 Task: Create a due date automation trigger when advanced on, on the wednesday of the week a card is due add dates without an incomplete due date at 11:00 AM.
Action: Mouse moved to (1230, 90)
Screenshot: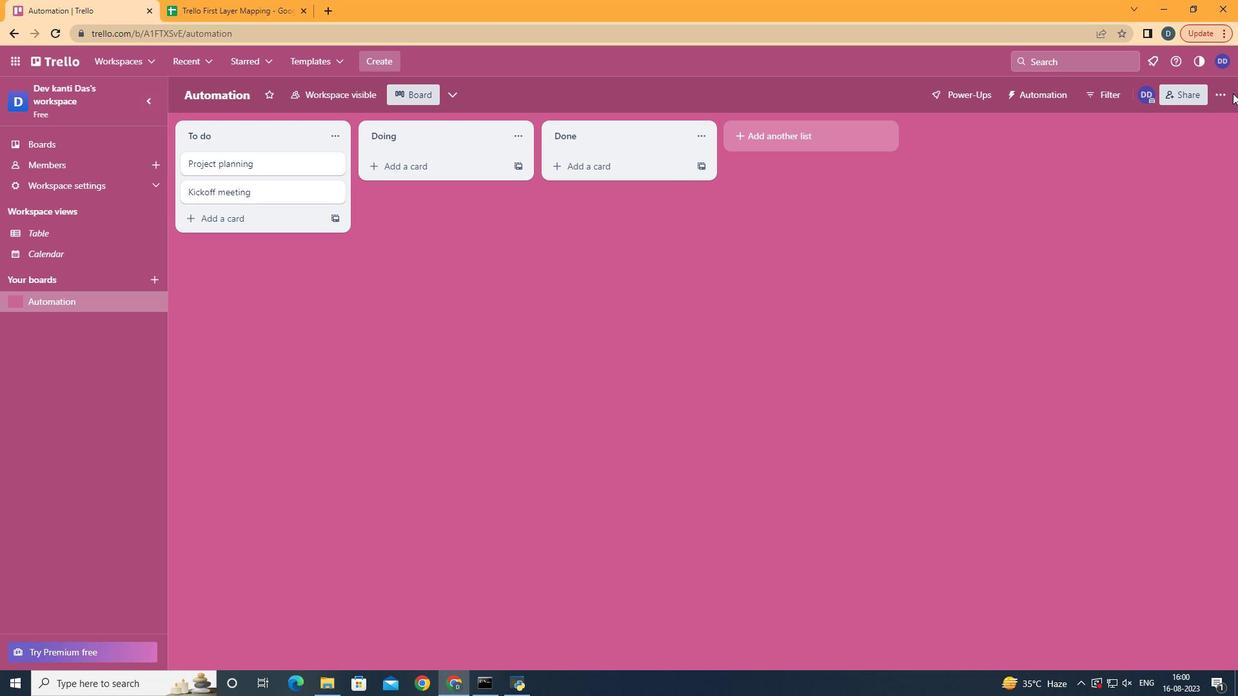 
Action: Mouse pressed left at (1230, 90)
Screenshot: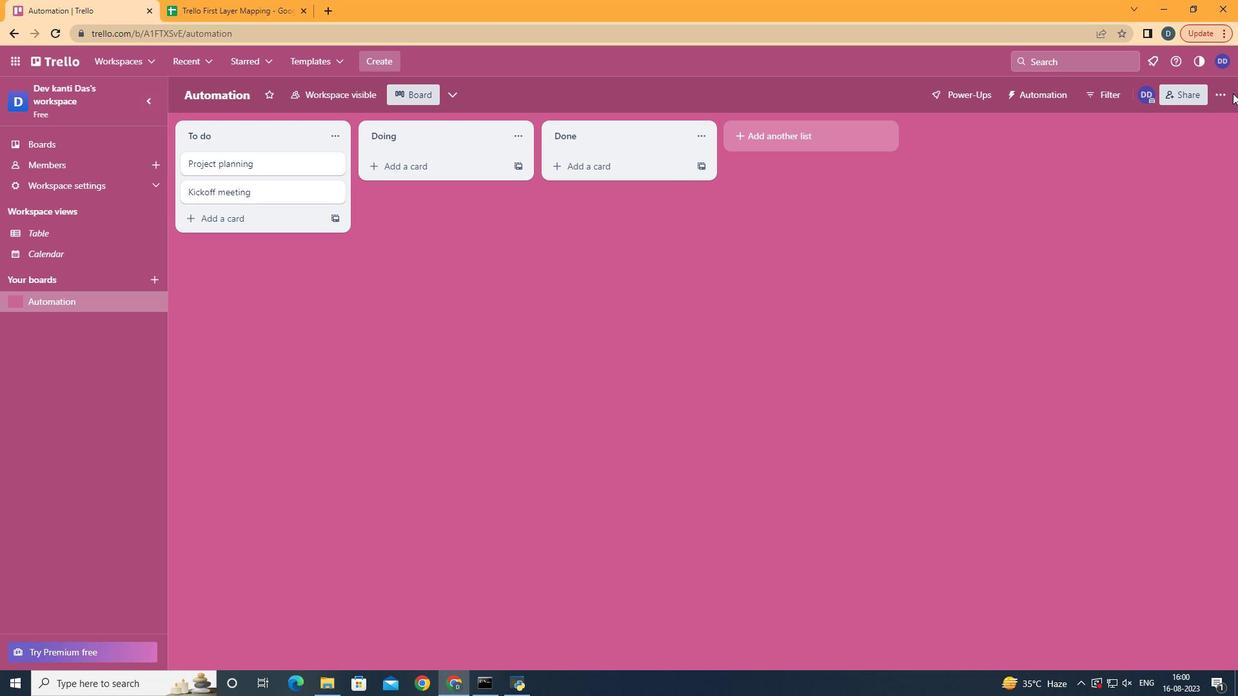 
Action: Mouse moved to (1219, 95)
Screenshot: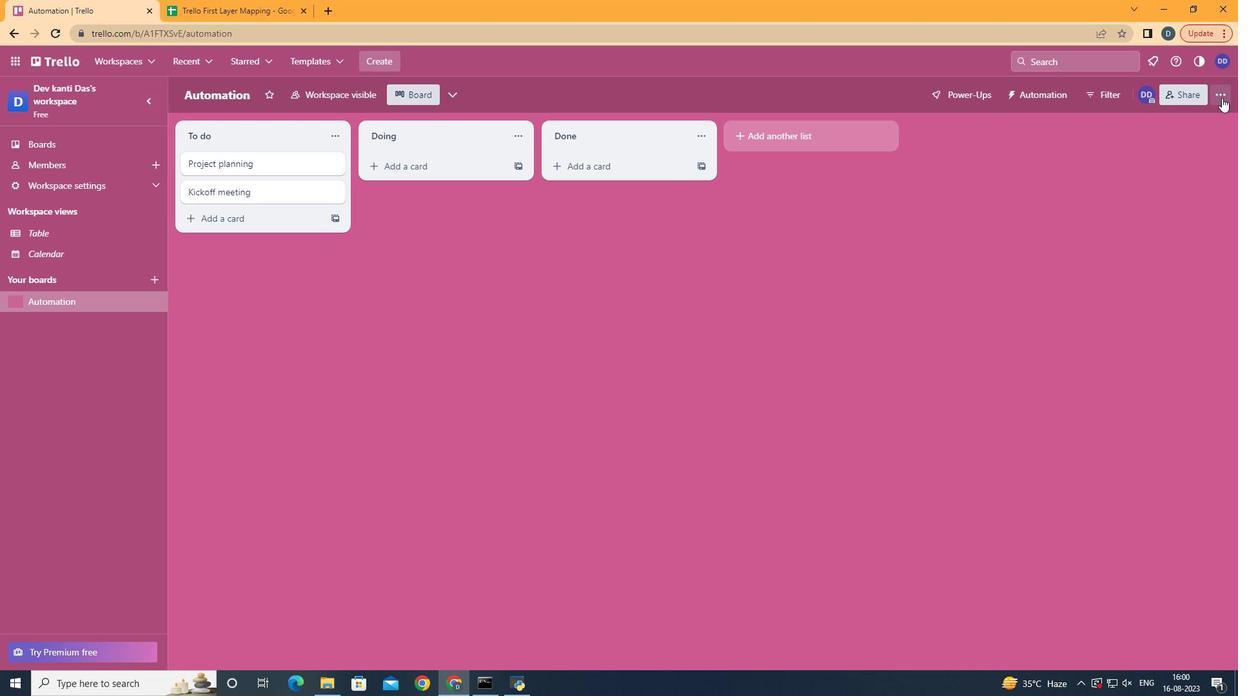 
Action: Mouse pressed left at (1219, 95)
Screenshot: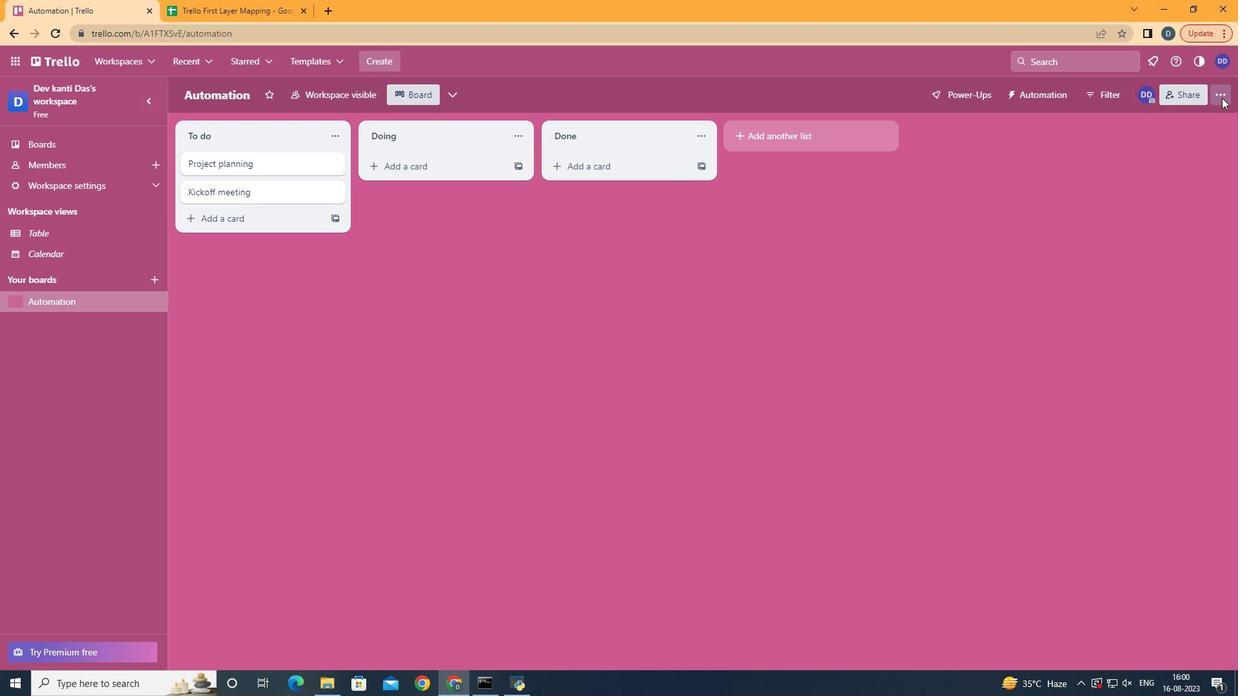 
Action: Mouse moved to (1159, 286)
Screenshot: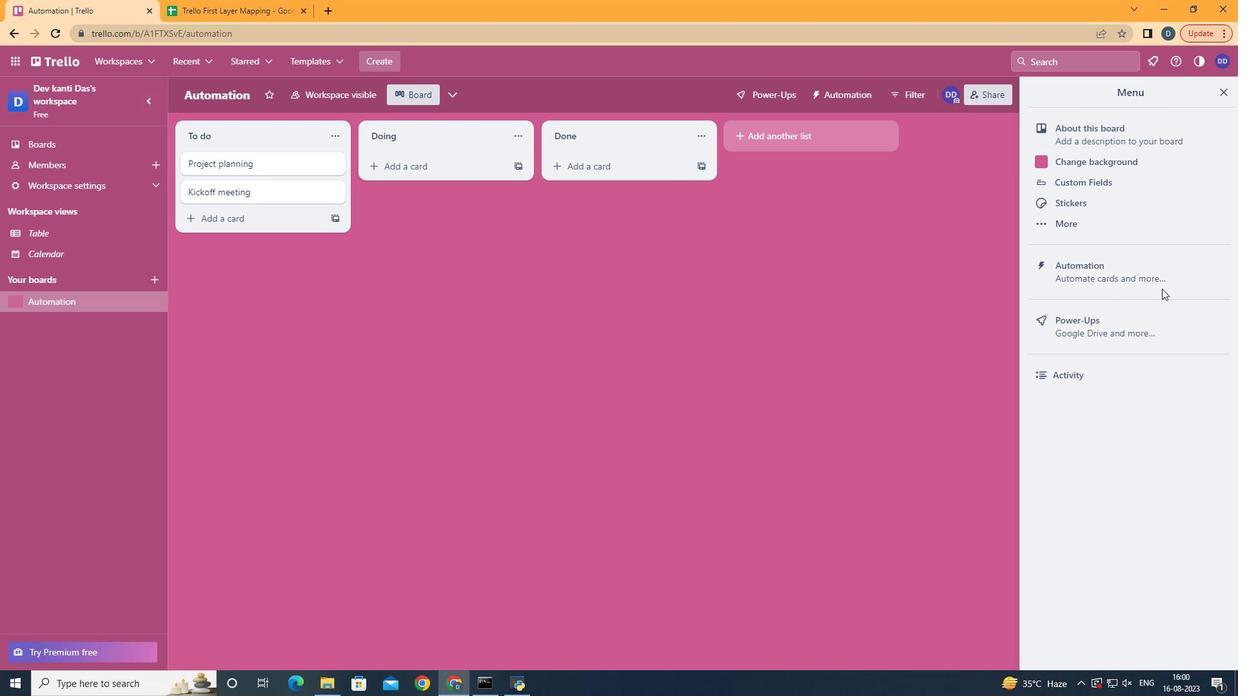
Action: Mouse pressed left at (1159, 286)
Screenshot: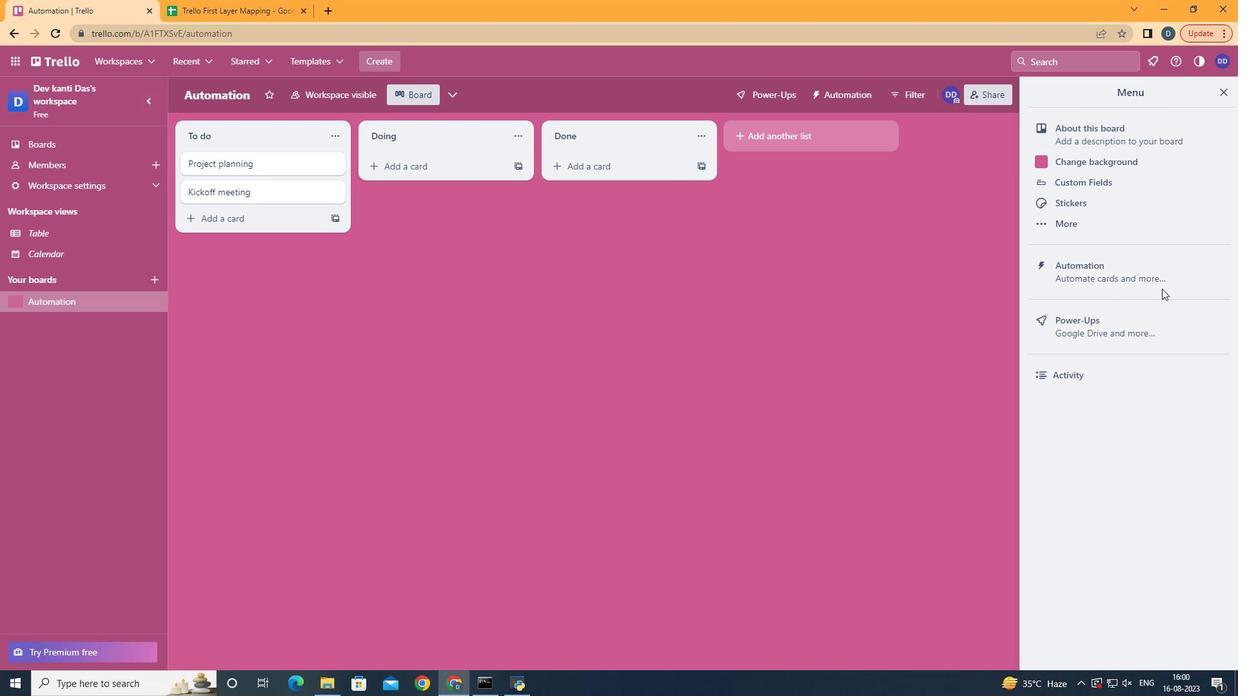 
Action: Mouse moved to (1162, 275)
Screenshot: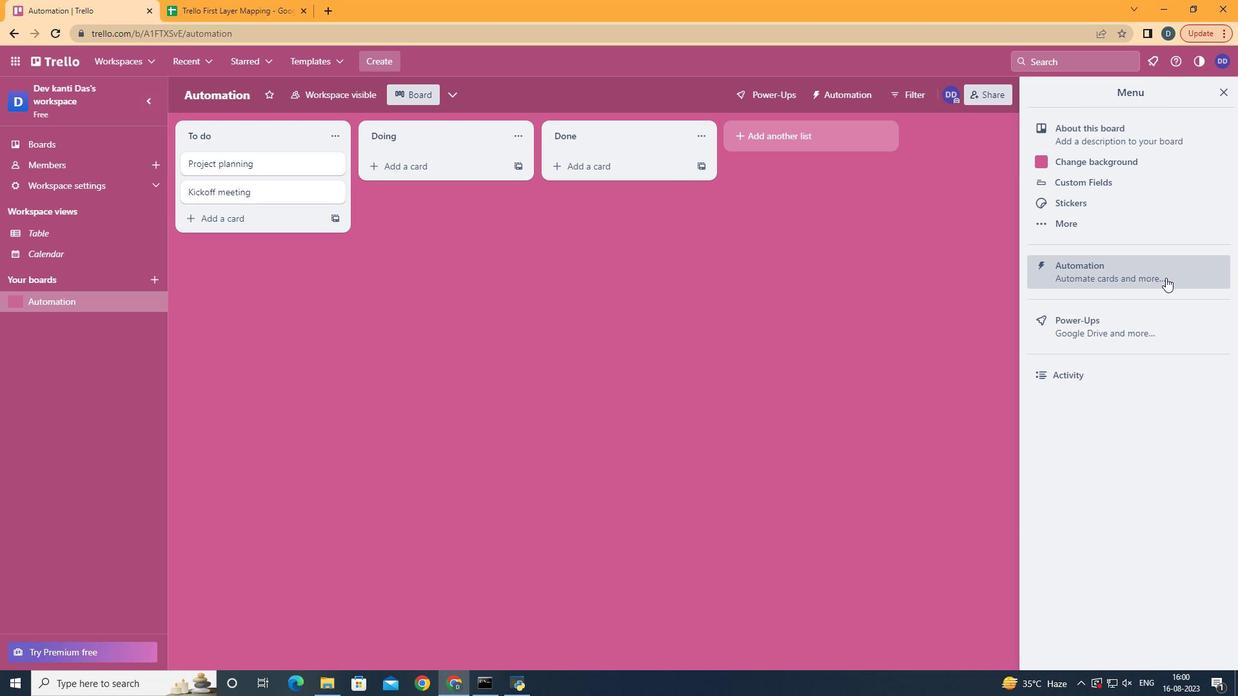 
Action: Mouse pressed left at (1162, 275)
Screenshot: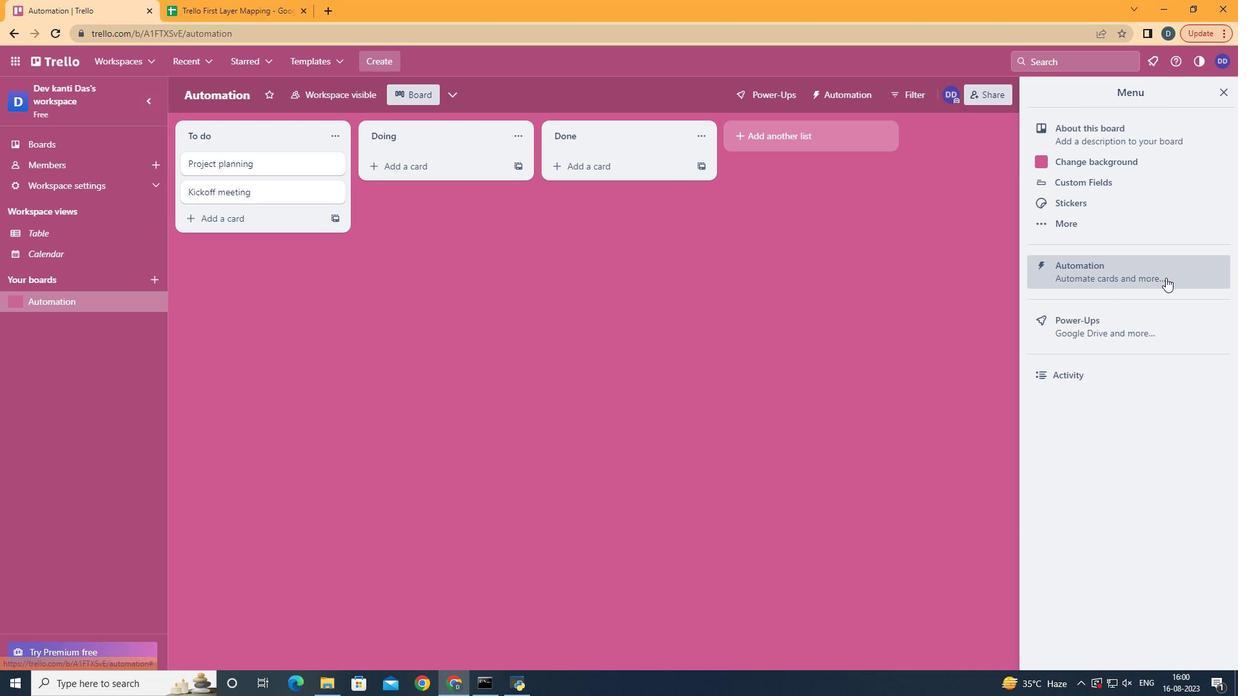 
Action: Mouse moved to (244, 256)
Screenshot: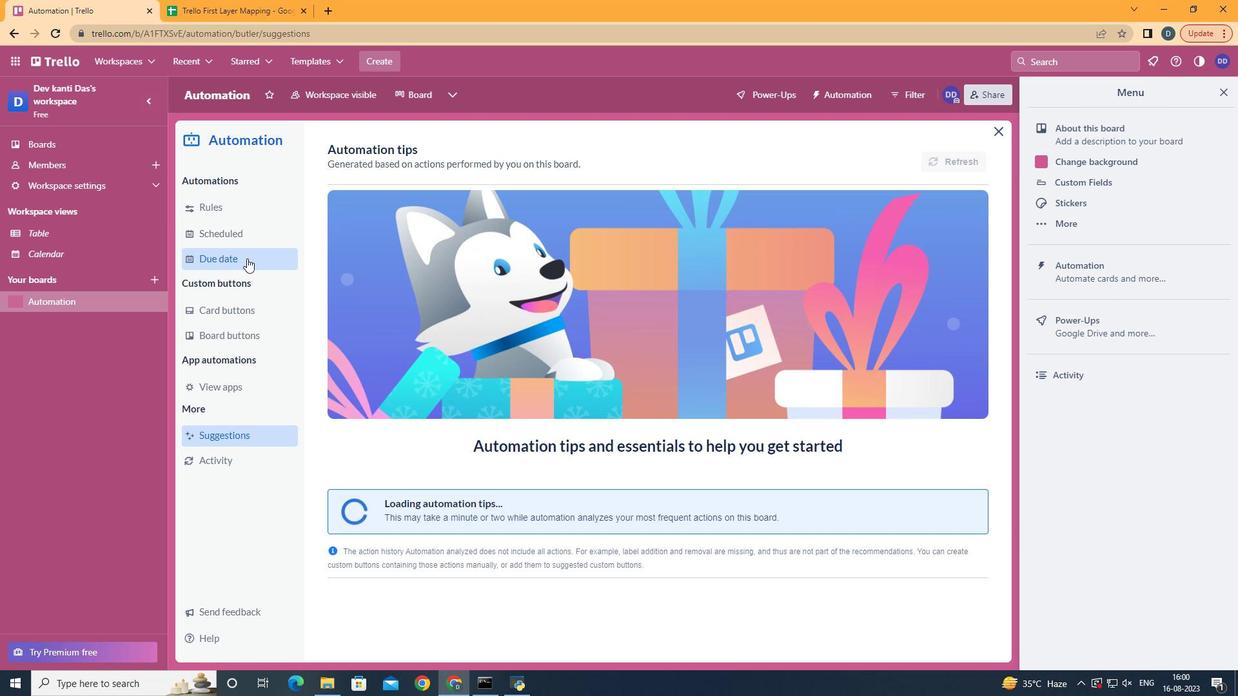
Action: Mouse pressed left at (244, 256)
Screenshot: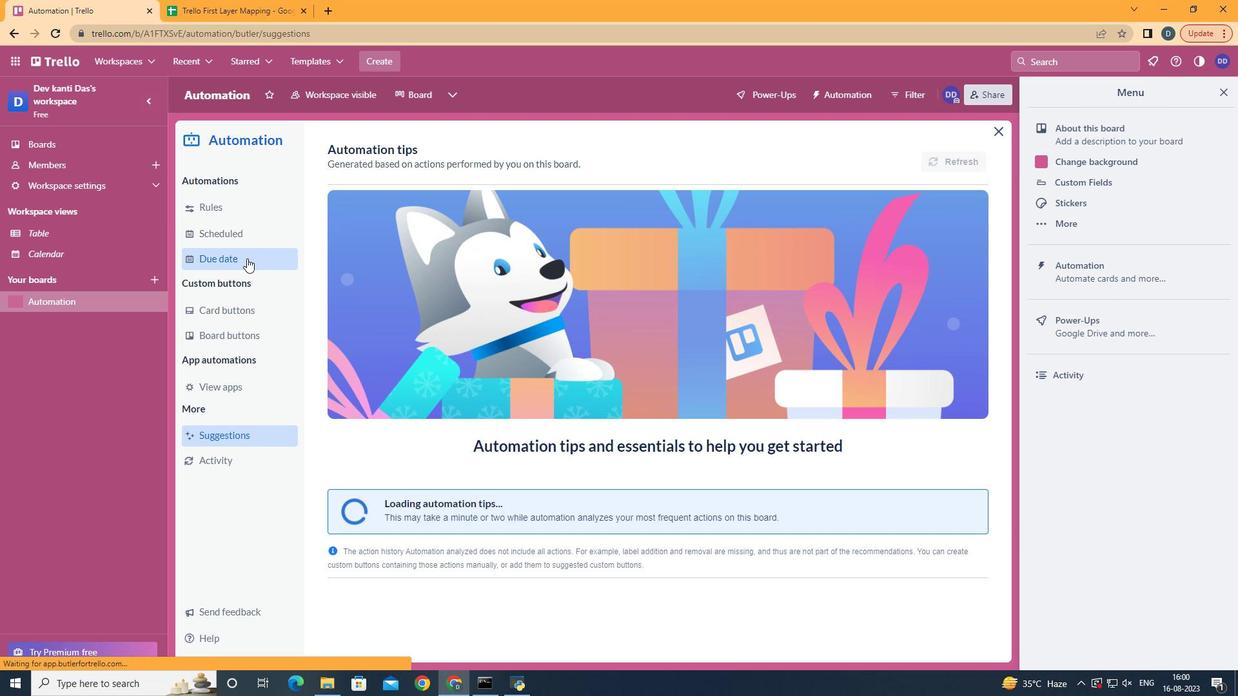 
Action: Mouse moved to (908, 154)
Screenshot: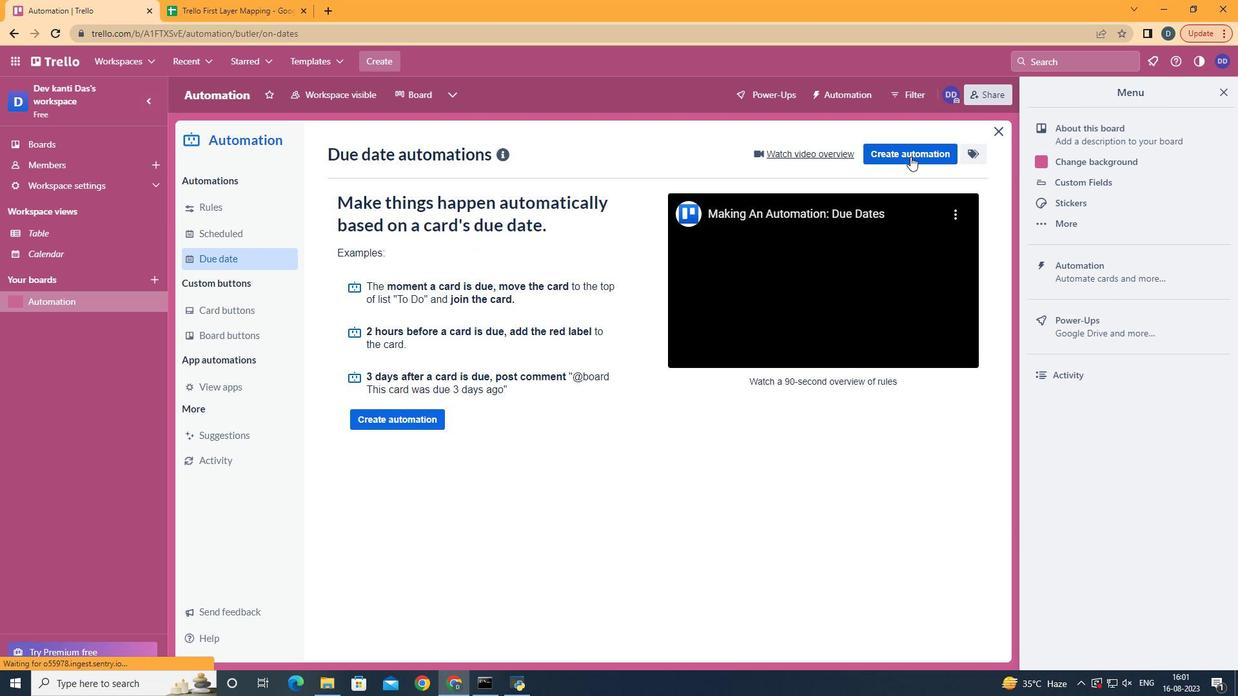 
Action: Mouse pressed left at (908, 154)
Screenshot: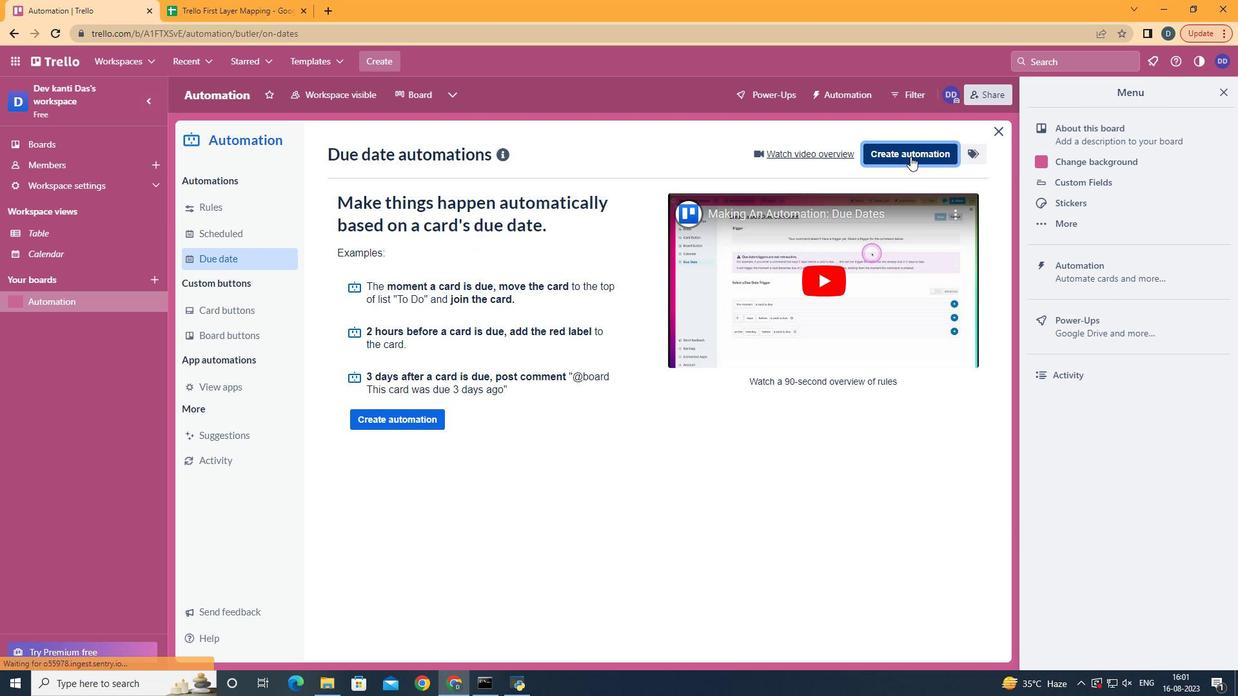 
Action: Mouse moved to (675, 270)
Screenshot: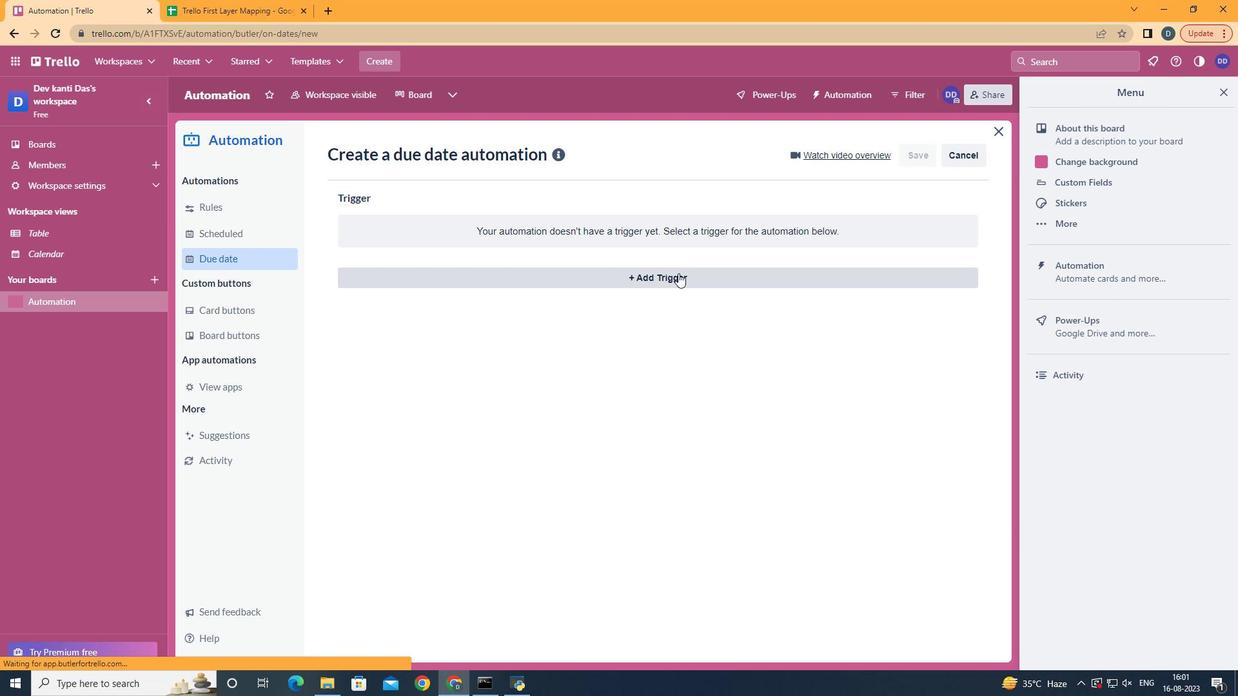 
Action: Mouse pressed left at (675, 270)
Screenshot: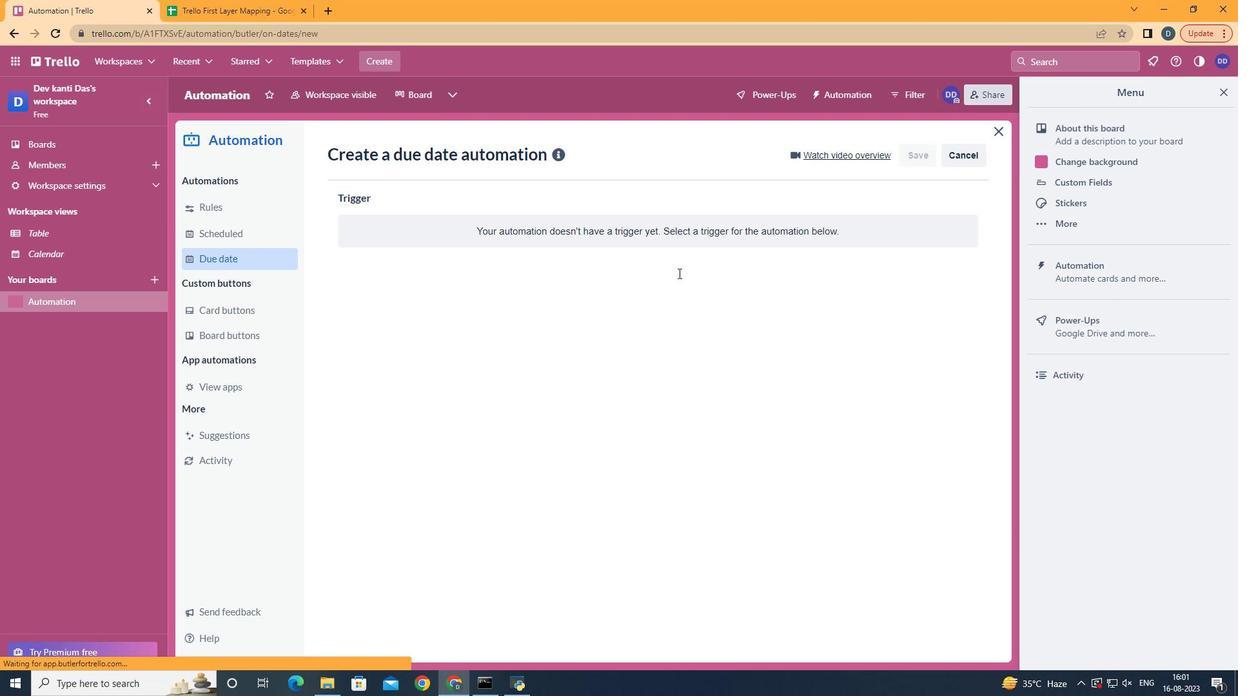 
Action: Mouse moved to (419, 385)
Screenshot: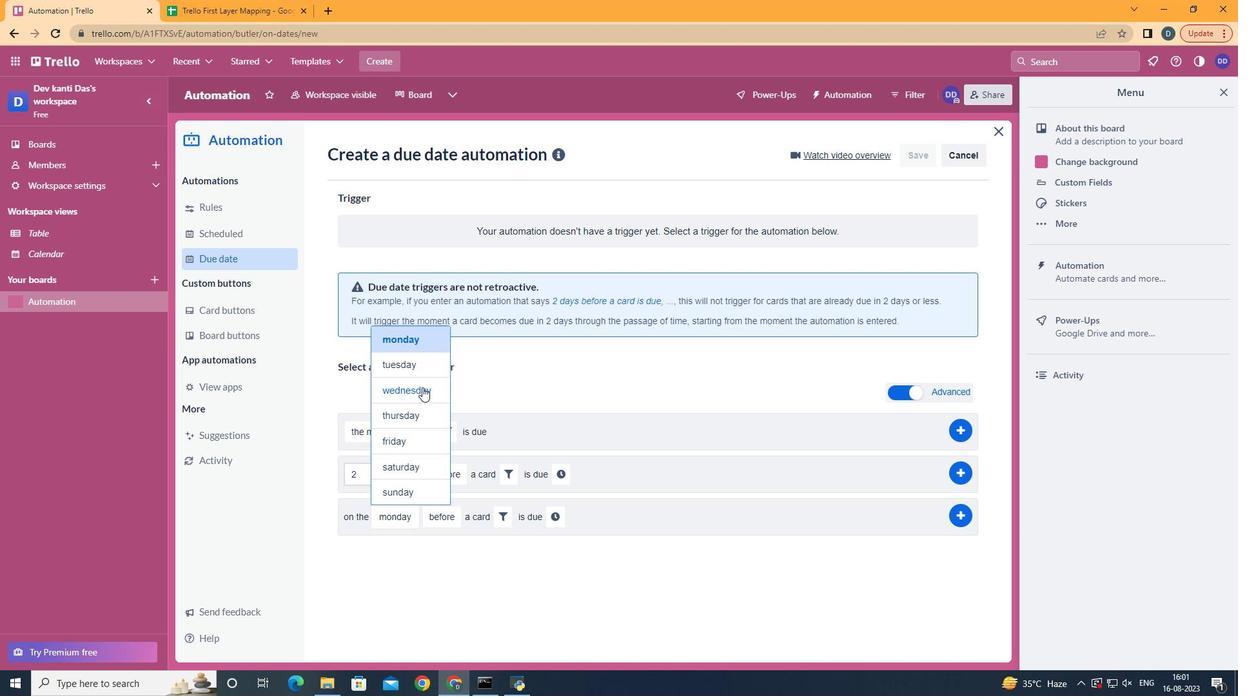 
Action: Mouse pressed left at (419, 385)
Screenshot: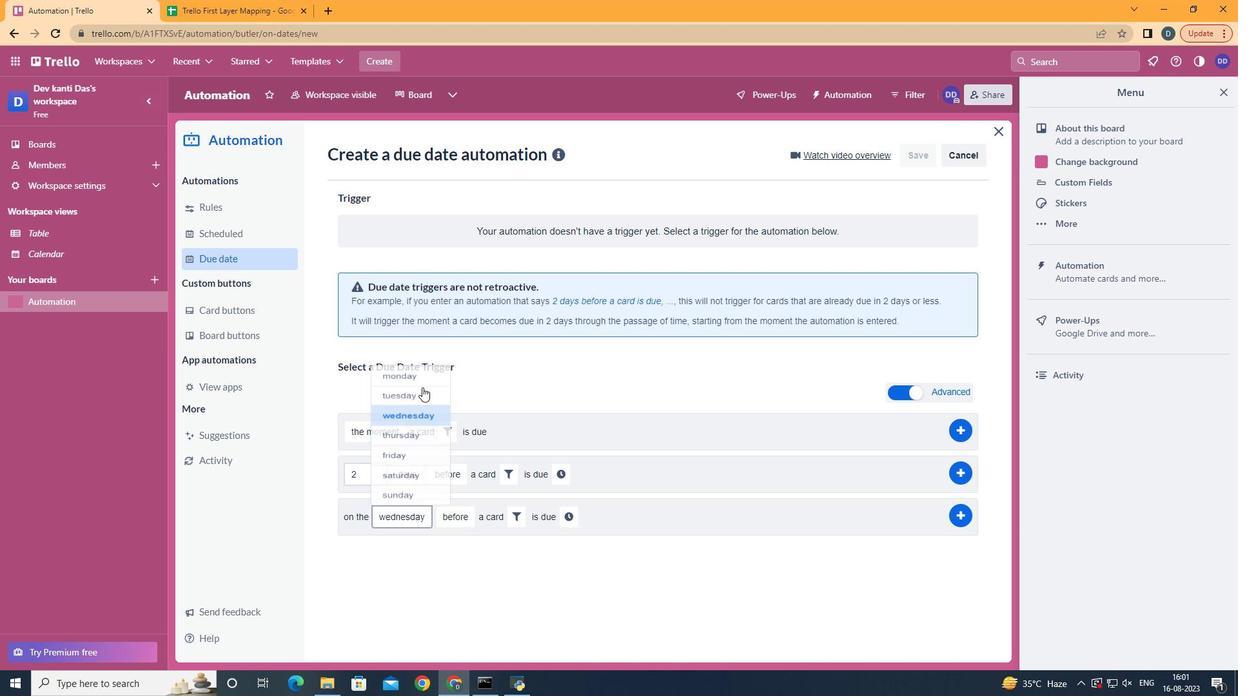 
Action: Mouse moved to (497, 584)
Screenshot: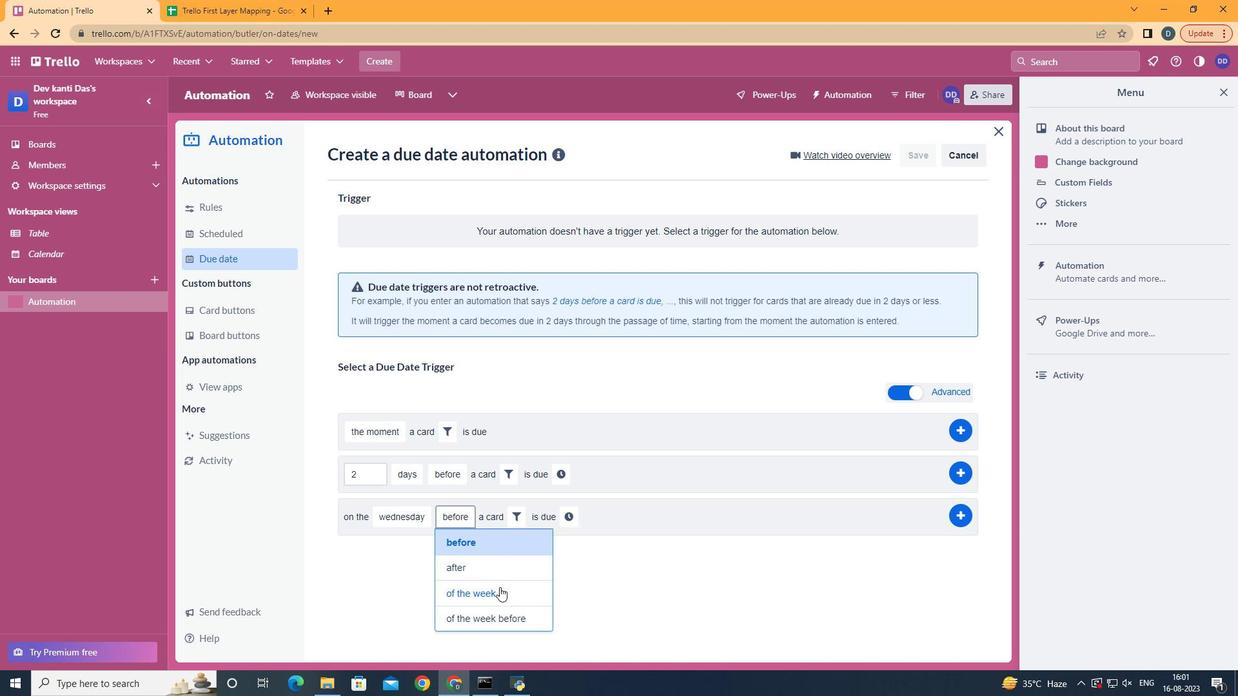
Action: Mouse pressed left at (497, 584)
Screenshot: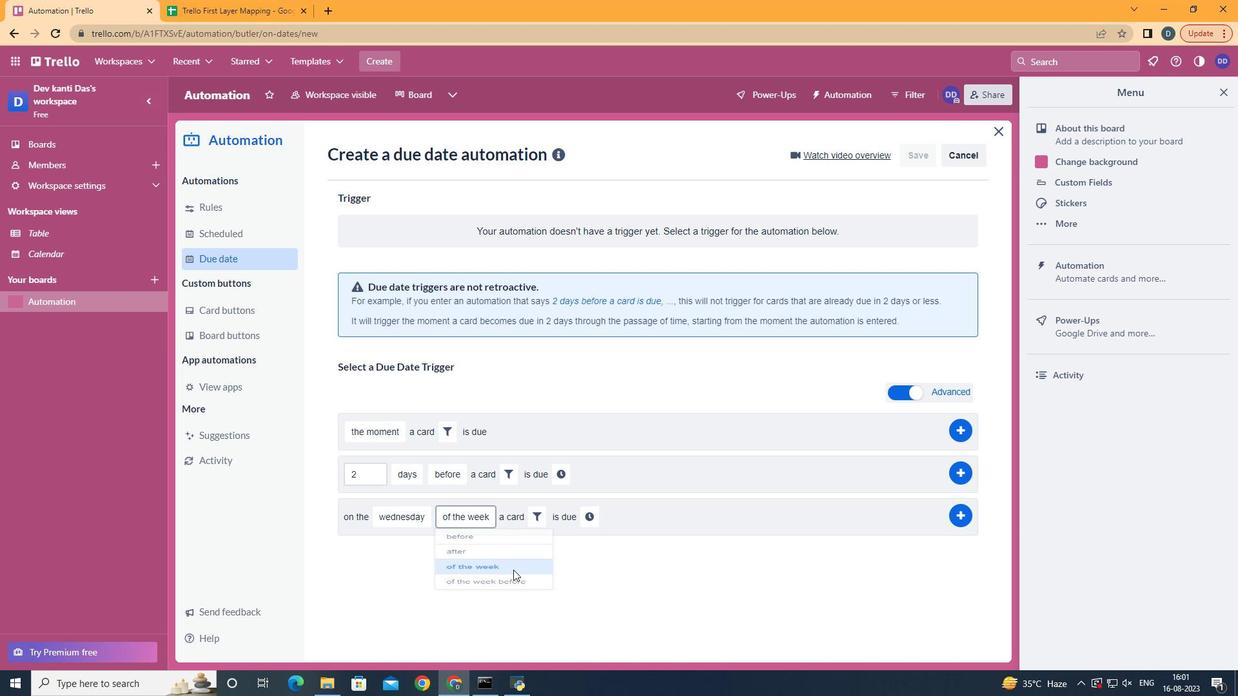 
Action: Mouse moved to (544, 508)
Screenshot: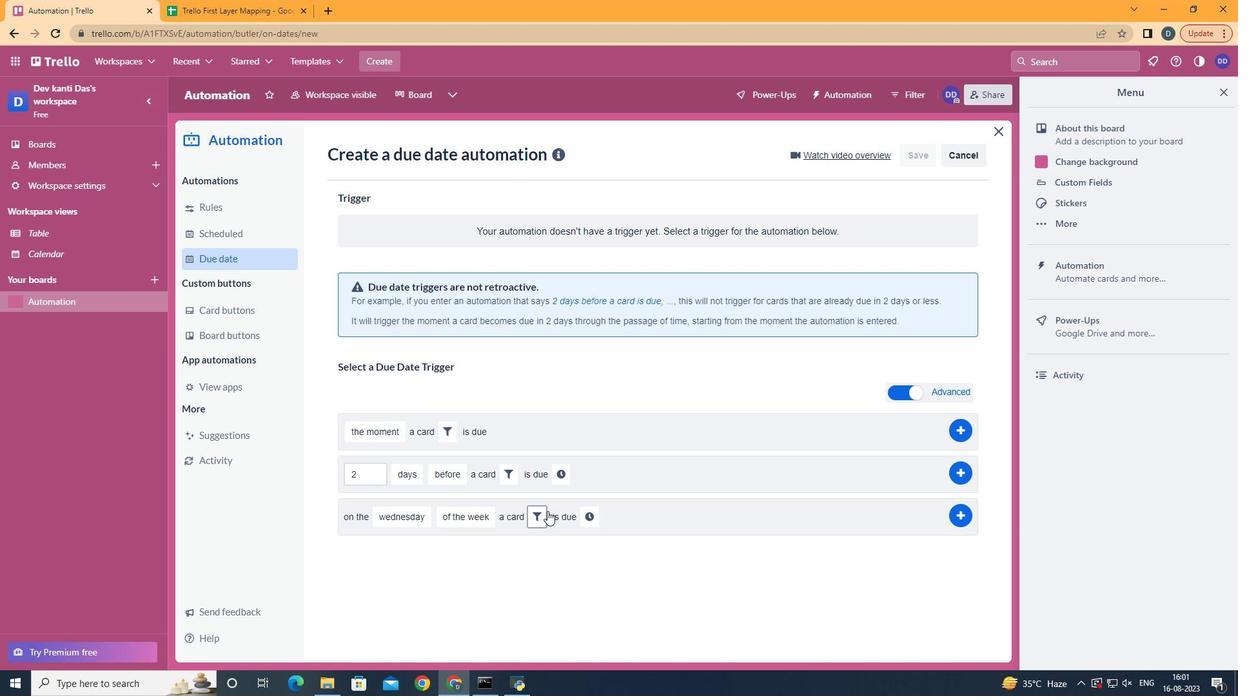 
Action: Mouse pressed left at (544, 508)
Screenshot: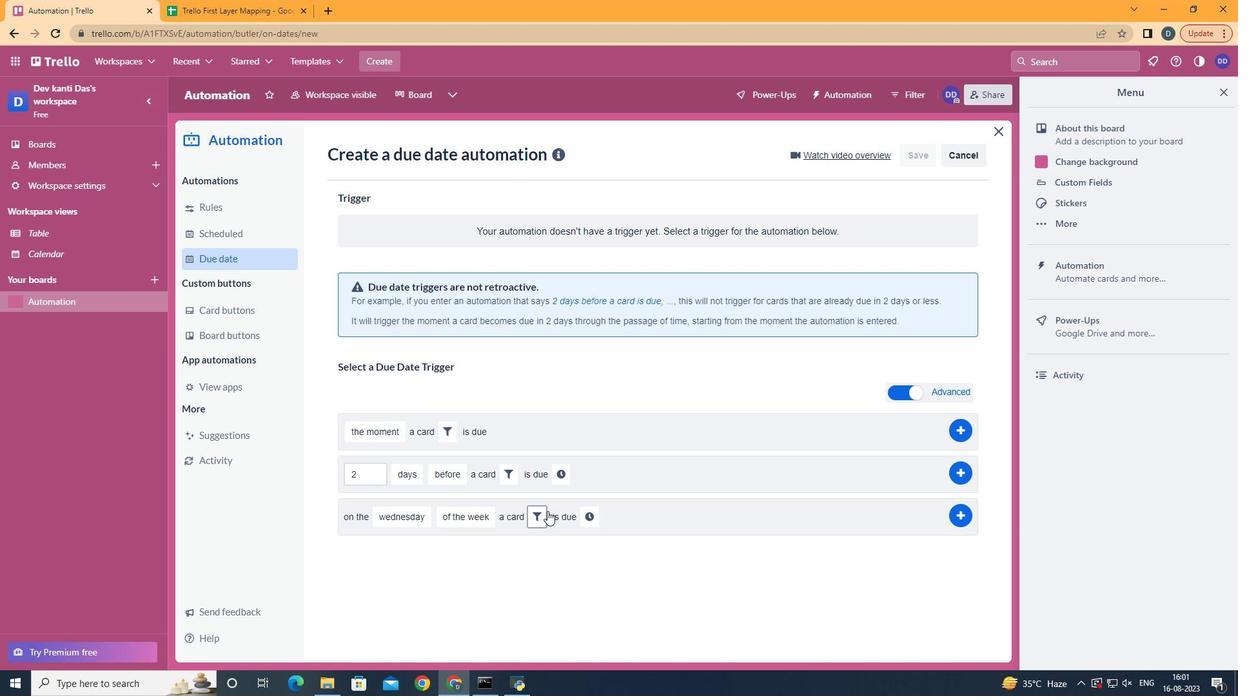 
Action: Mouse moved to (612, 550)
Screenshot: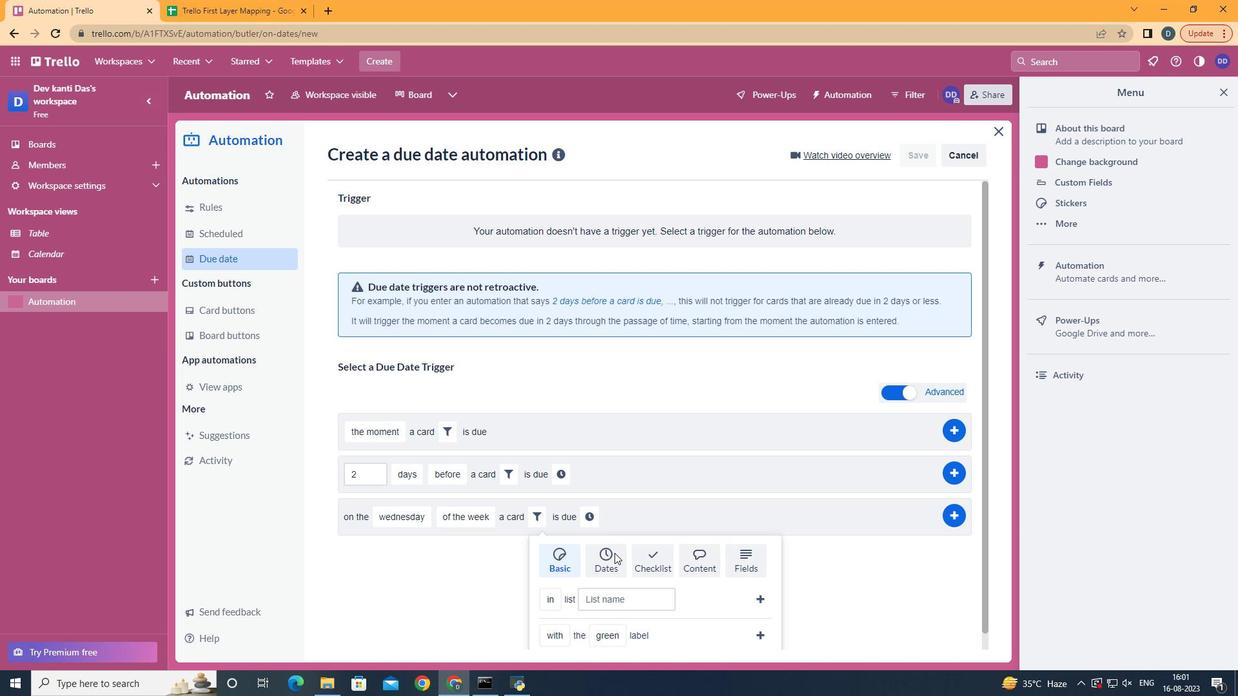 
Action: Mouse pressed left at (612, 550)
Screenshot: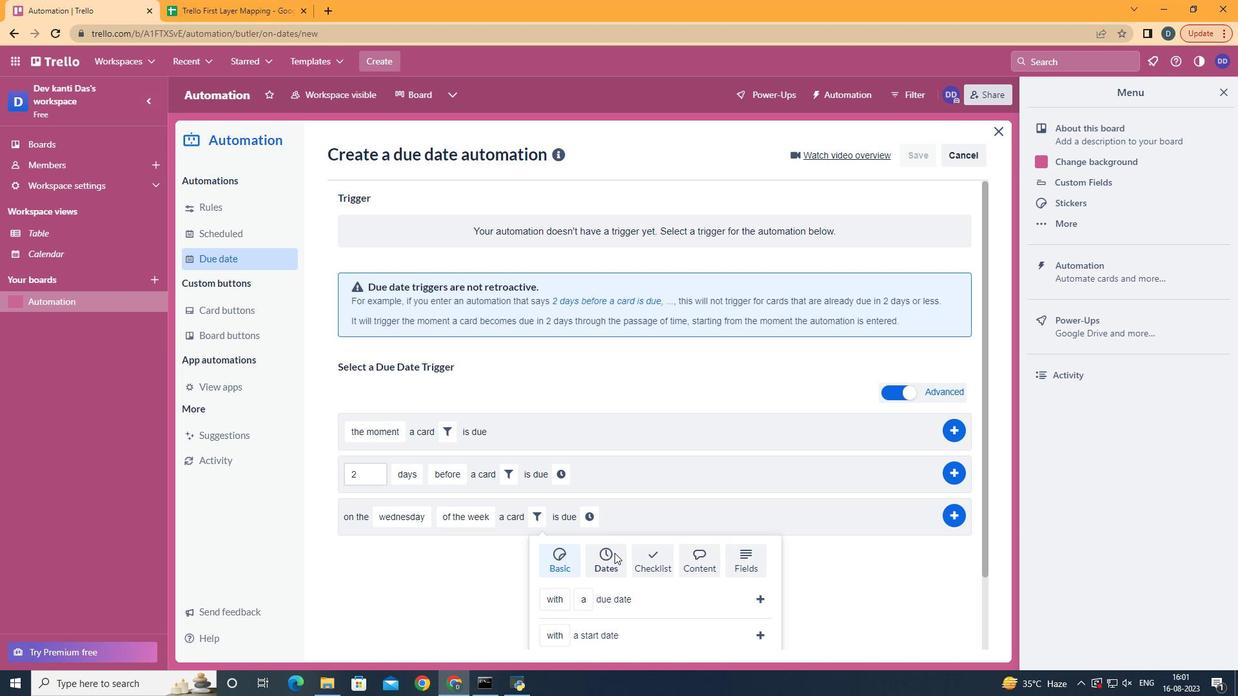 
Action: Mouse moved to (563, 583)
Screenshot: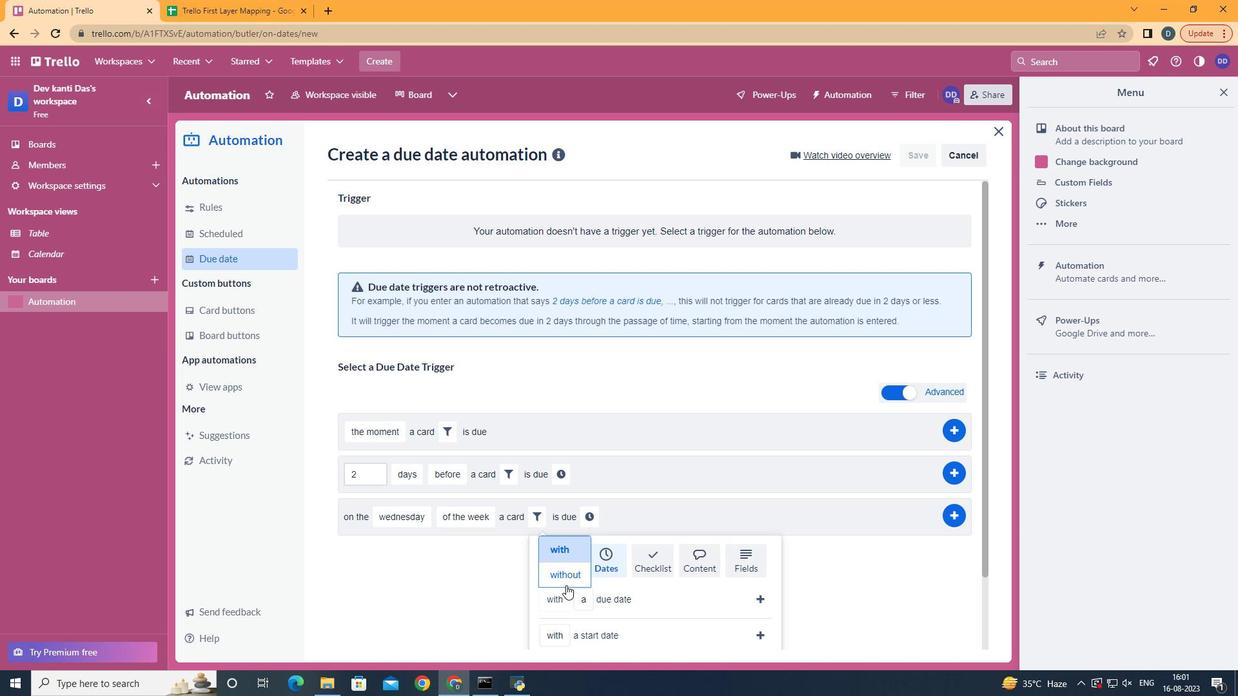 
Action: Mouse pressed left at (563, 583)
Screenshot: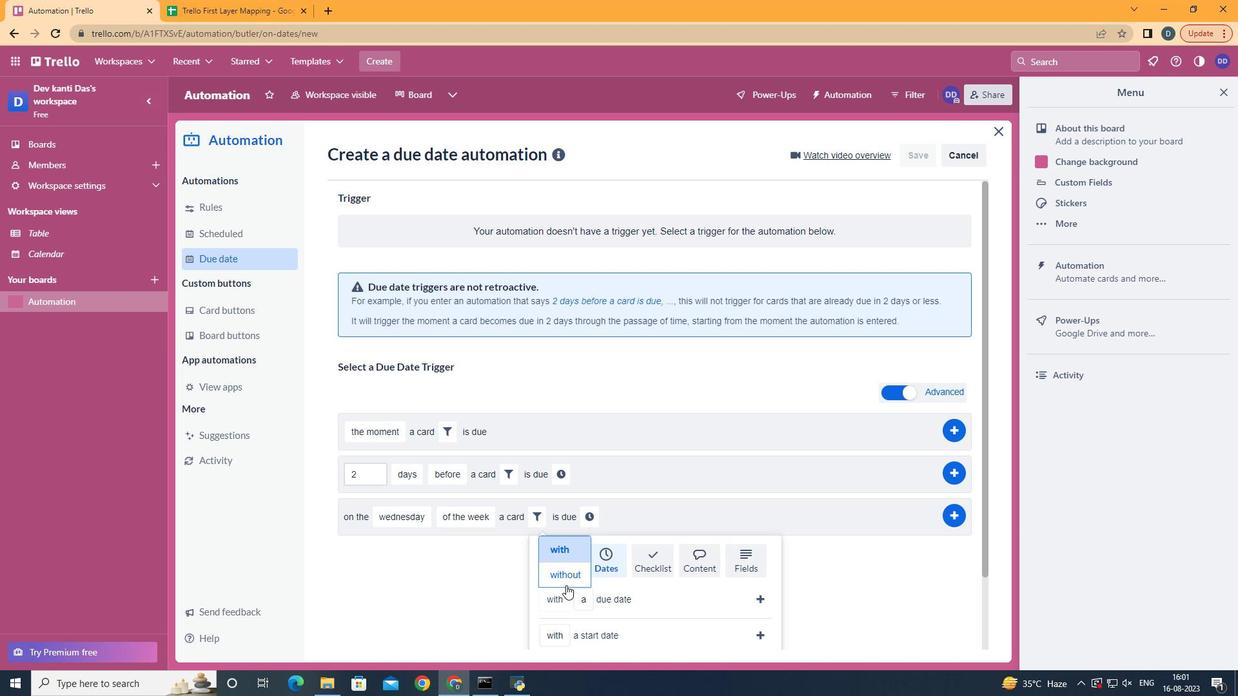
Action: Mouse moved to (619, 549)
Screenshot: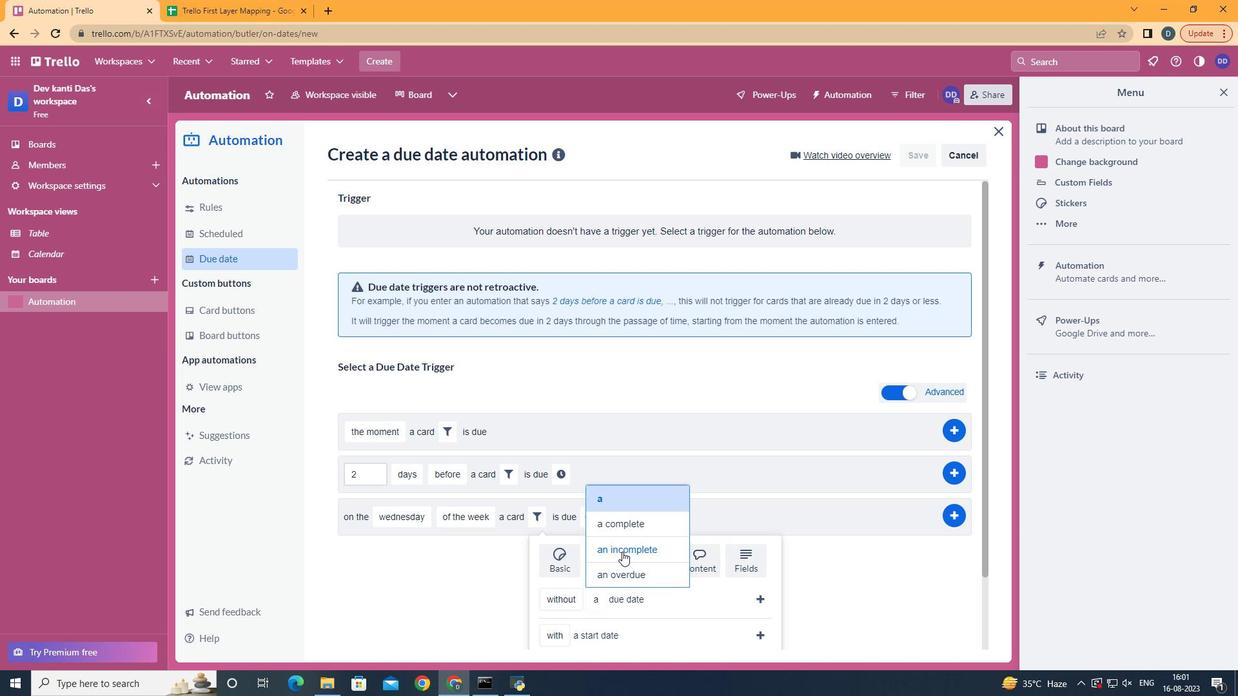 
Action: Mouse pressed left at (619, 549)
Screenshot: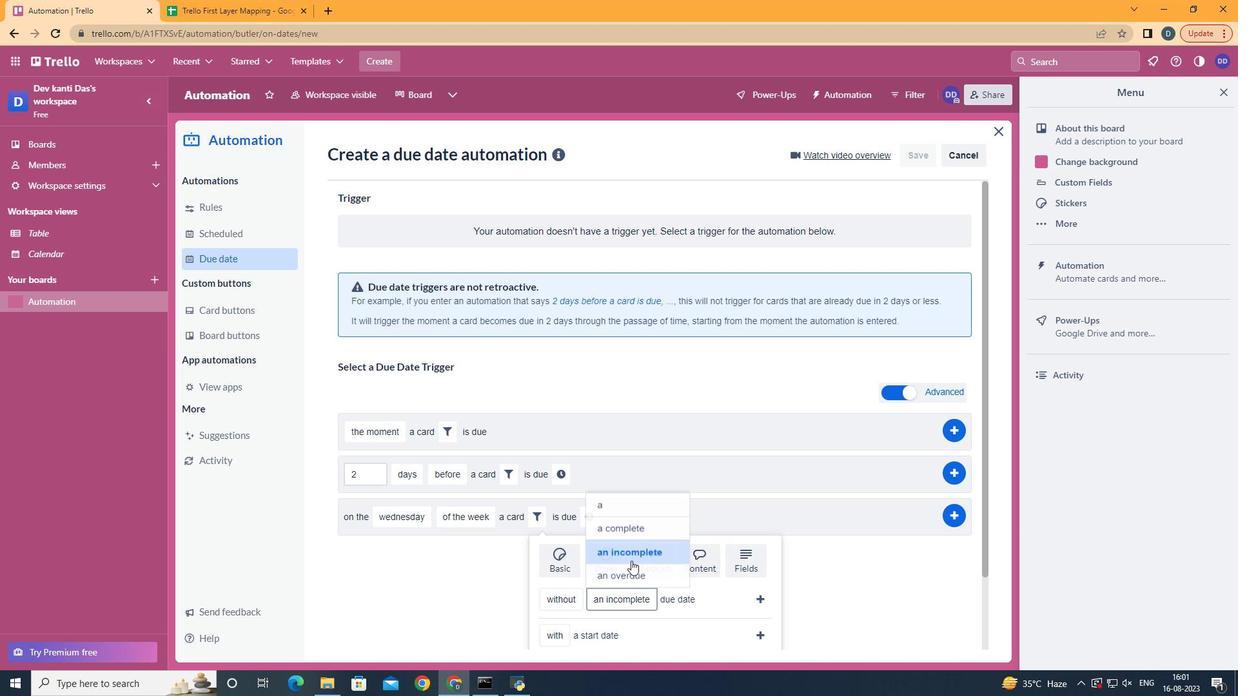 
Action: Mouse moved to (753, 596)
Screenshot: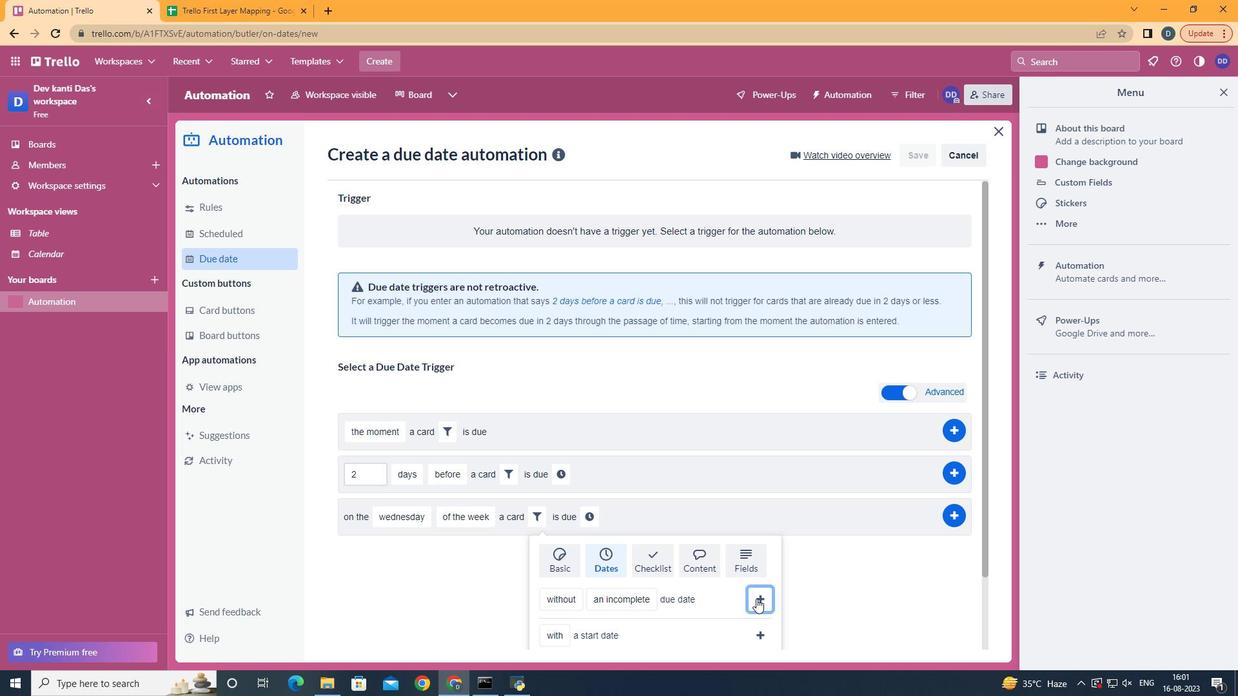 
Action: Mouse pressed left at (753, 596)
Screenshot: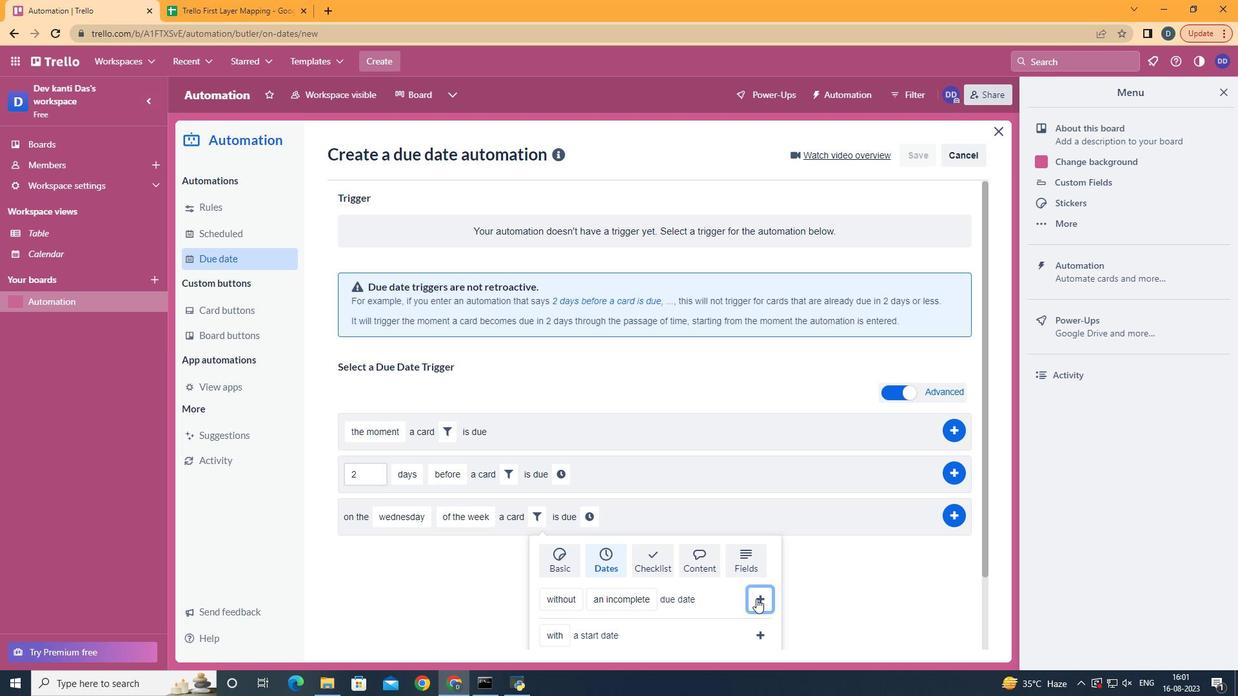 
Action: Mouse moved to (737, 513)
Screenshot: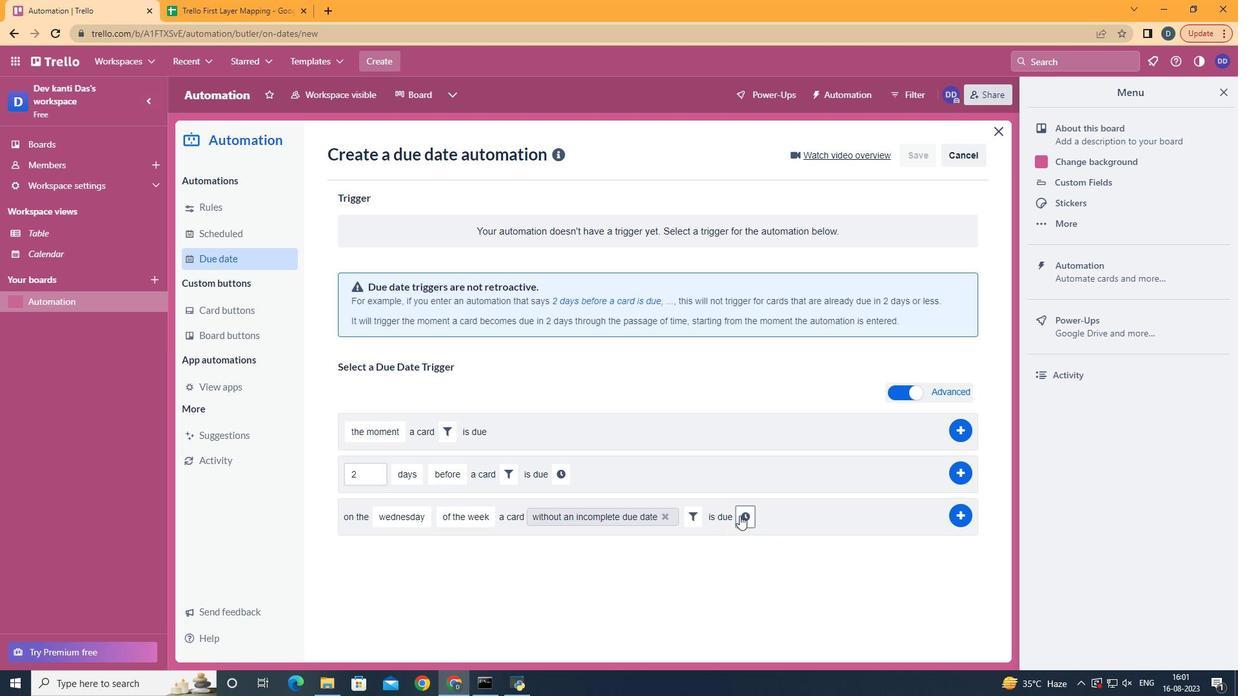 
Action: Mouse pressed left at (737, 513)
Screenshot: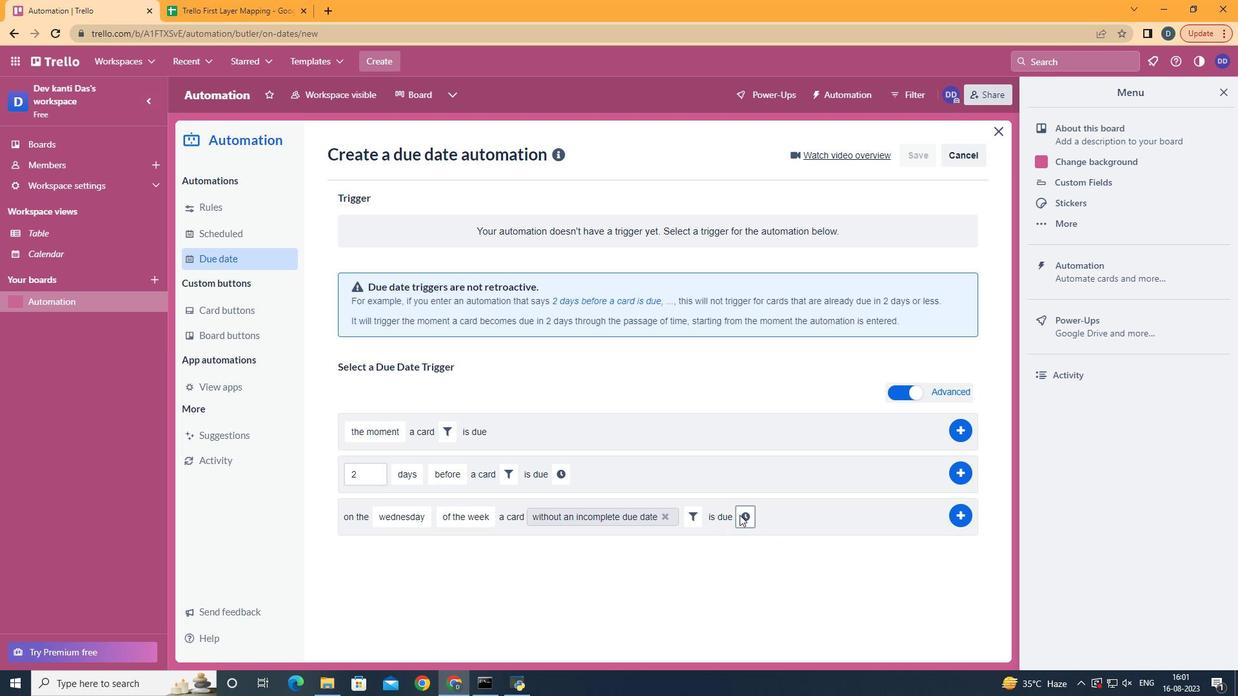 
Action: Mouse moved to (768, 518)
Screenshot: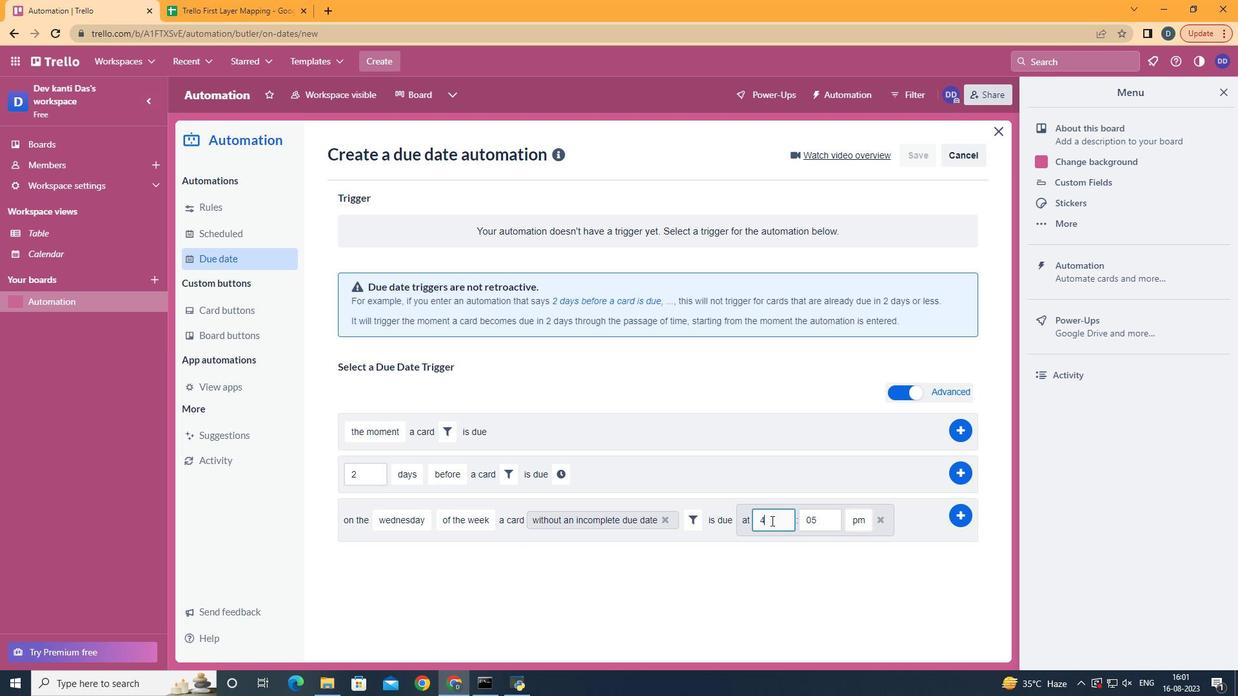 
Action: Mouse pressed left at (768, 518)
Screenshot: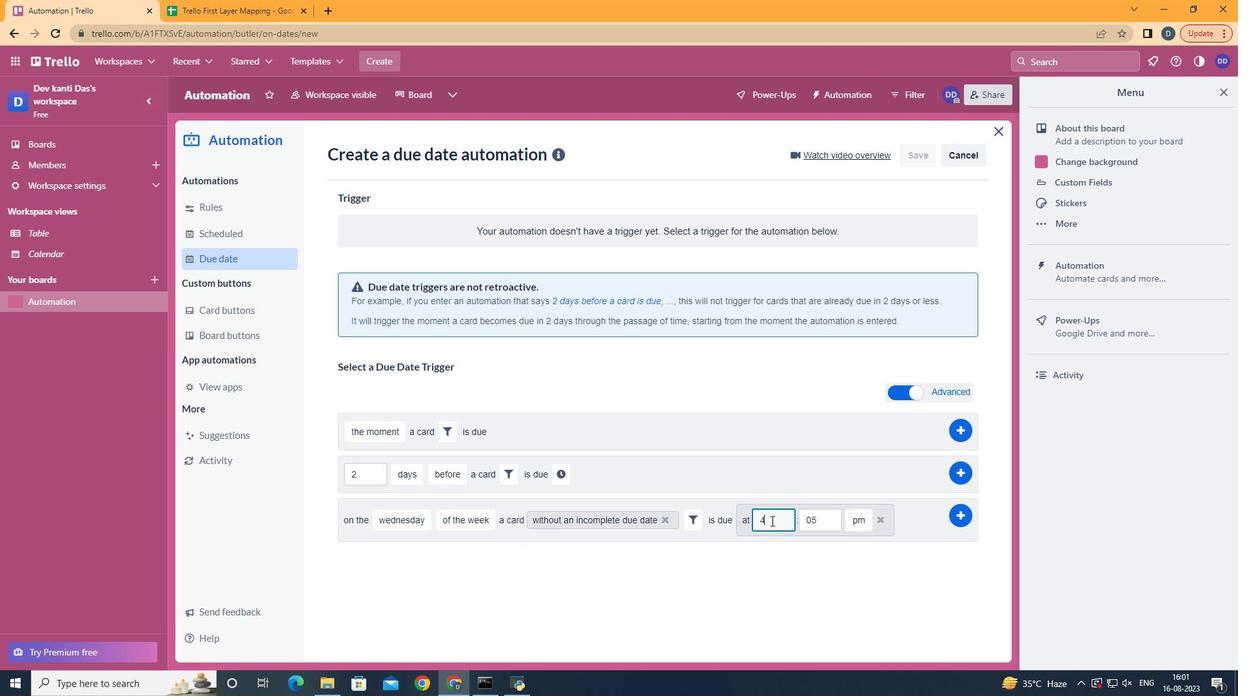 
Action: Key pressed <Key.backspace>11
Screenshot: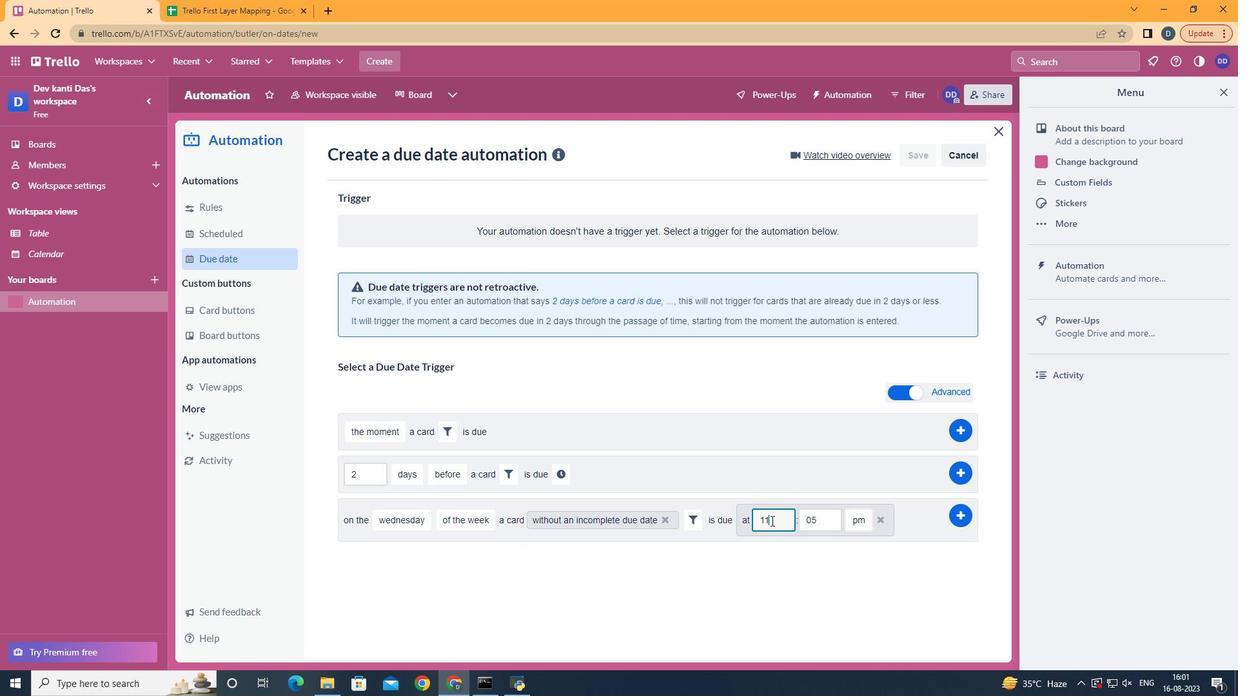 
Action: Mouse moved to (819, 519)
Screenshot: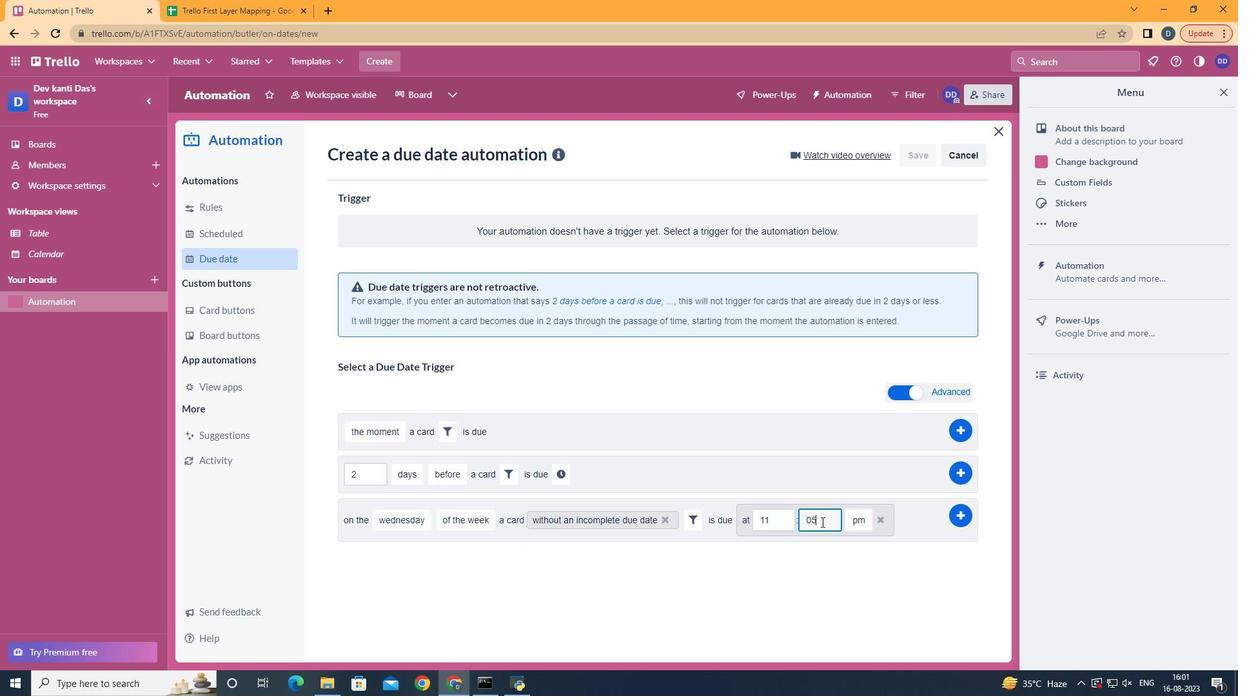 
Action: Mouse pressed left at (819, 519)
Screenshot: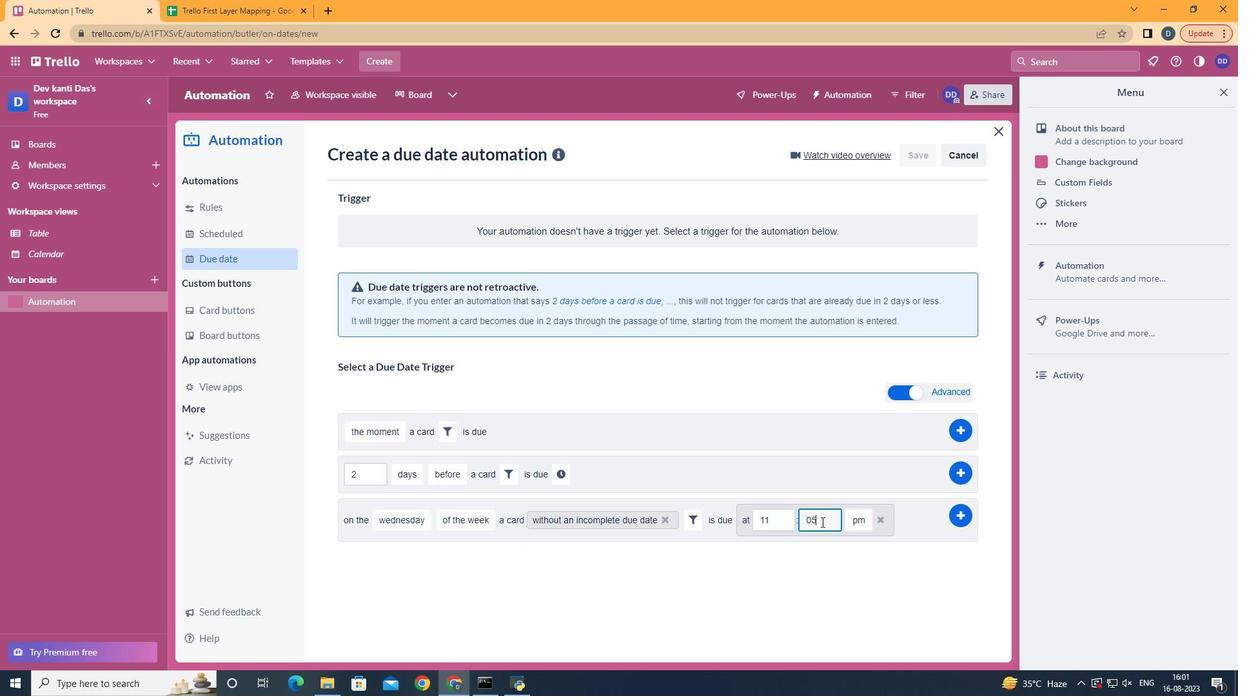 
Action: Key pressed <Key.backspace>0
Screenshot: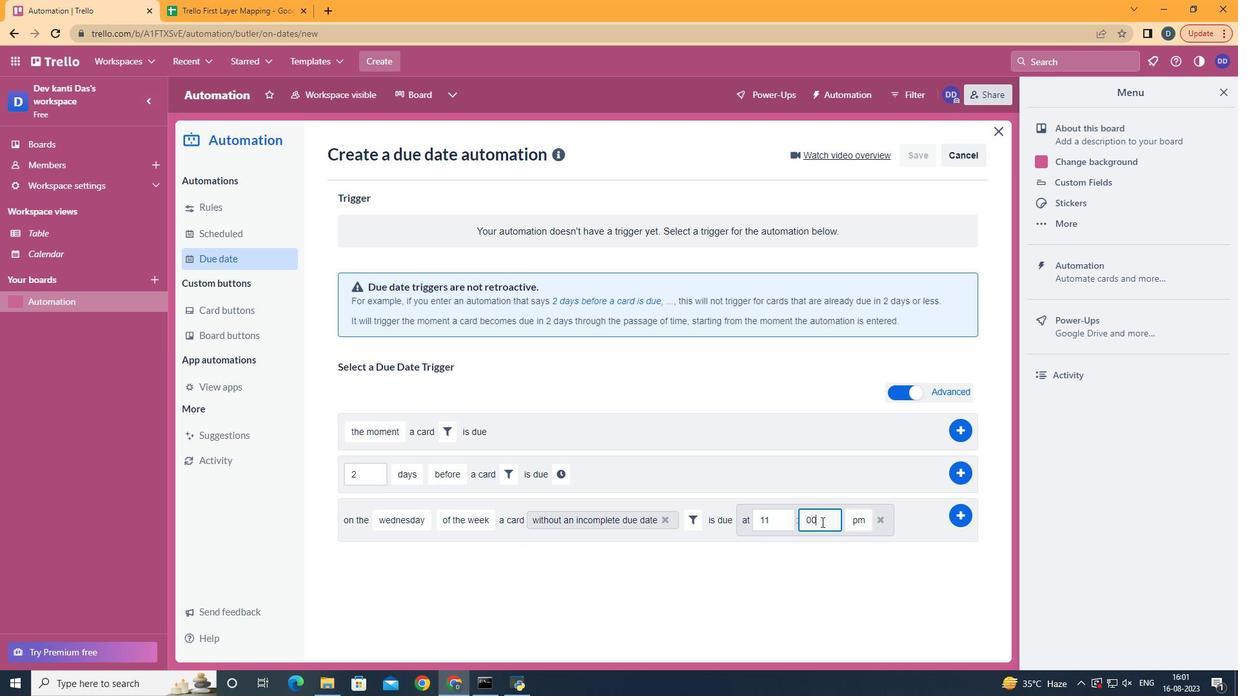 
Action: Mouse moved to (859, 537)
Screenshot: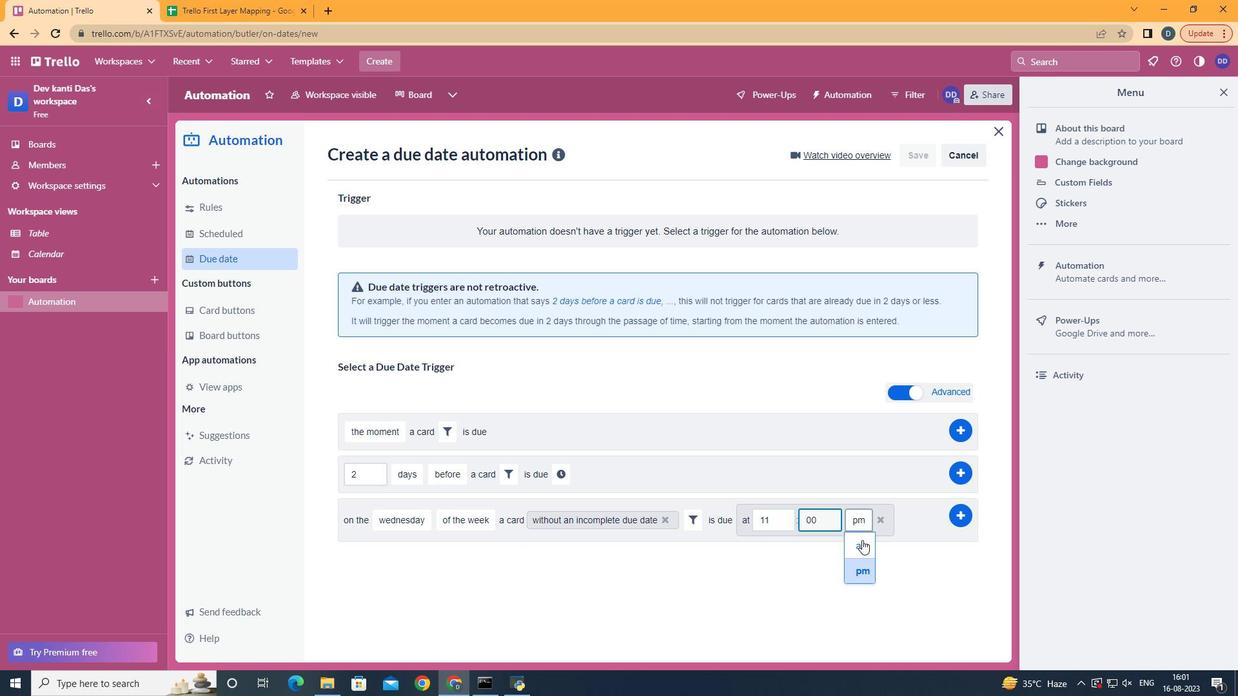 
Action: Mouse pressed left at (859, 537)
Screenshot: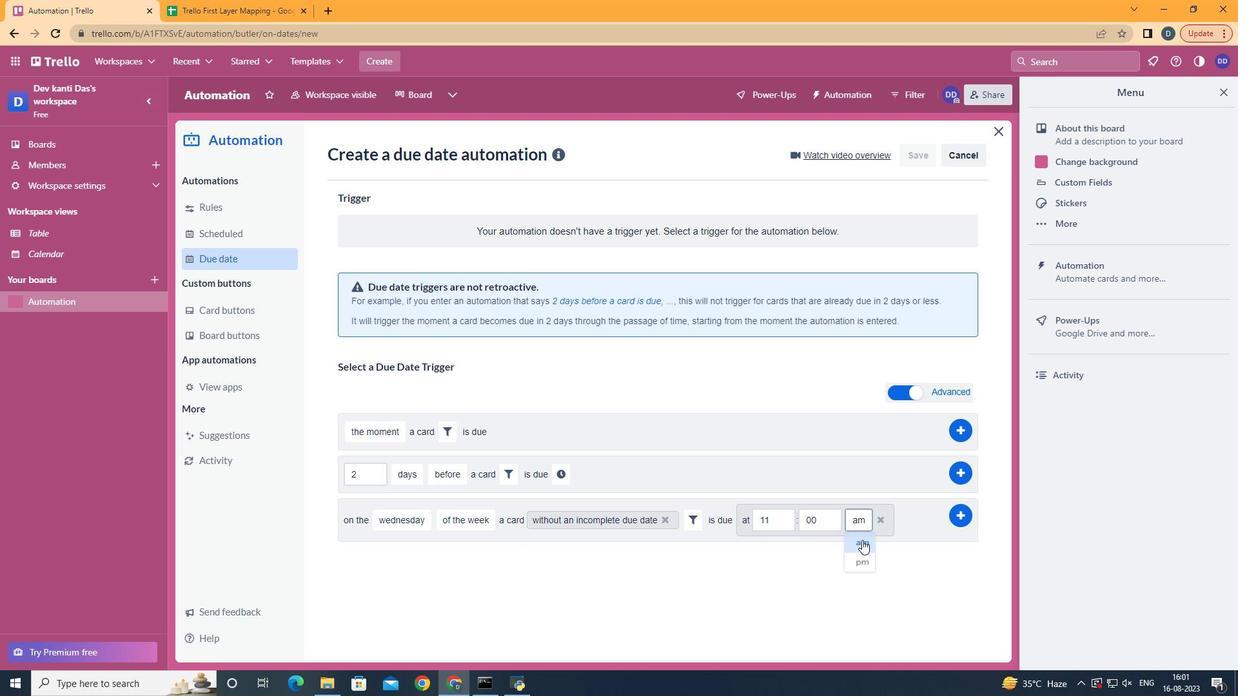 
Action: Mouse moved to (955, 513)
Screenshot: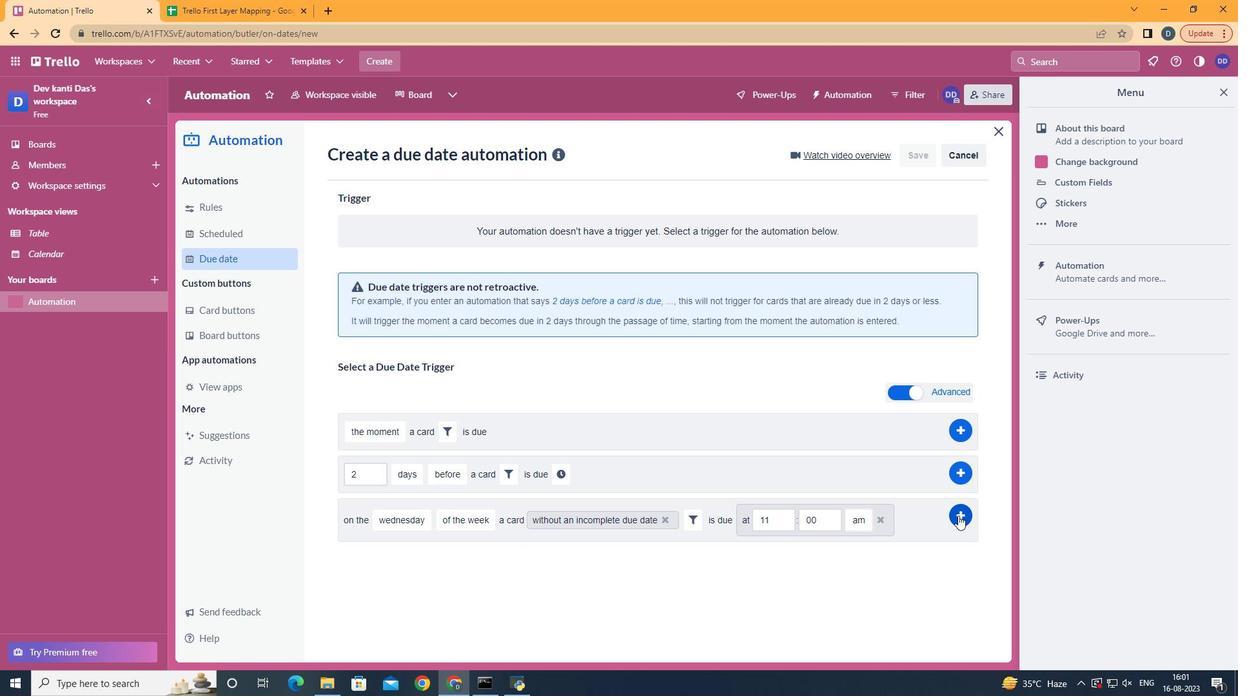 
Action: Mouse pressed left at (955, 513)
Screenshot: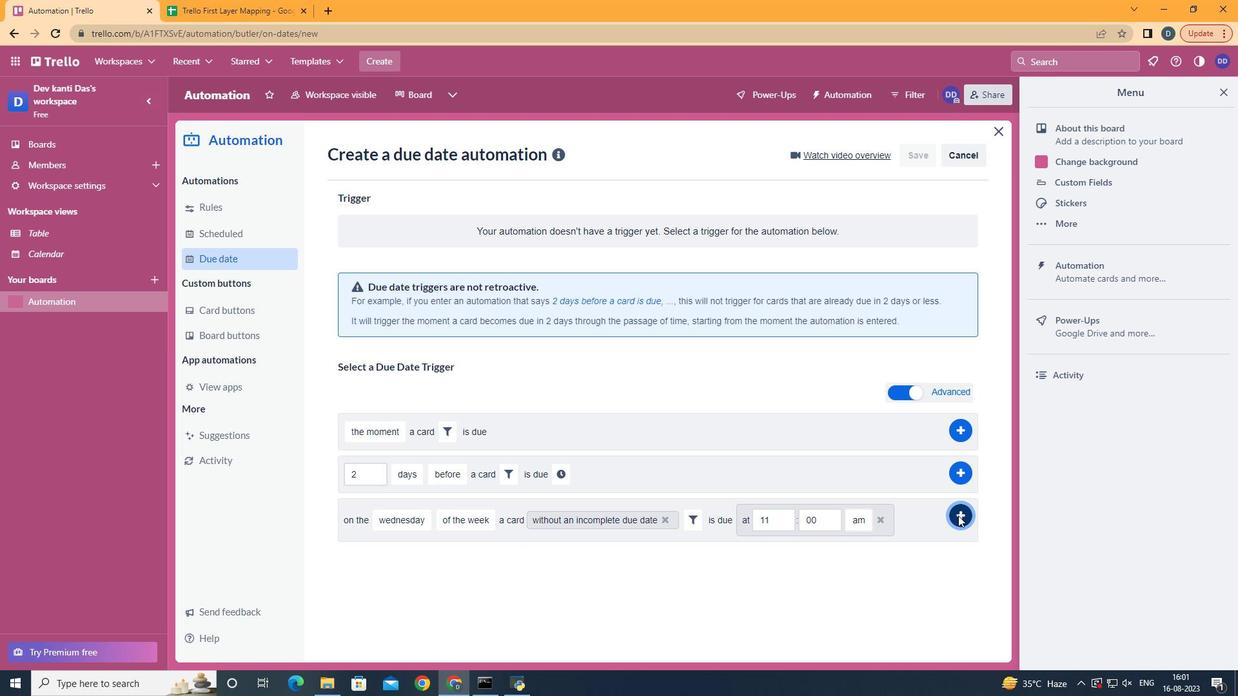 
Action: Mouse moved to (956, 513)
Screenshot: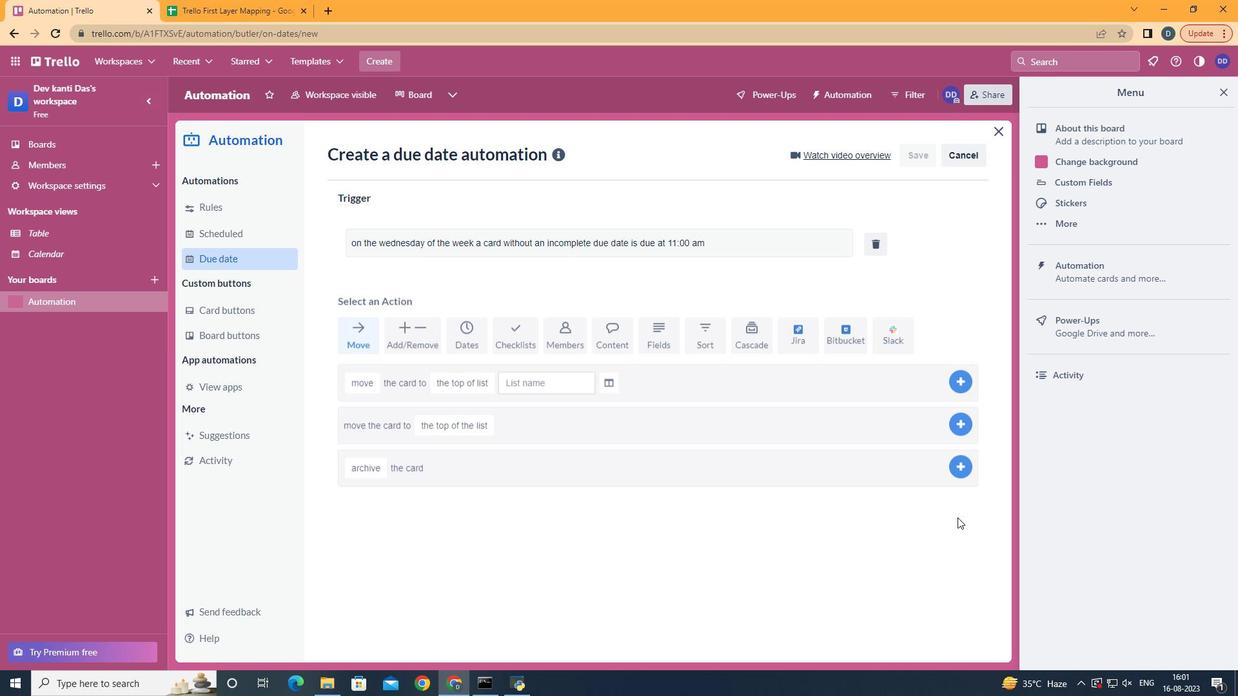 
